 Task: Open a blank google sheet and write heading  Budget Tracker. Add Descriptions in a column and its values below  'Salary, Rent, Dining Out, Internet Bill, Groceries, Utilities Bill, Gas & Savings. 'Add Categories in next column and its values below  Income, Housing, Food, Utilities, Food, Utilities, Transportation & Savings. Add amount in next column and its values below  $2,500, $800, $100, $50, $200, $100, $100, $50 & $500. Add Dates in next column and its values below  2023-05-01, 2023-05-05, 2023-05-10, 2023-05-15, 2023-05-19, 2023-05-22, 2023-05-25 & 2023-05-30. Add Income/ Expense in next column and its values below  Income, Expense, Expense, Expense, Expense, Expense, Expense & IncomeSave page DashboardTaxFormsbook
Action: Mouse moved to (277, 175)
Screenshot: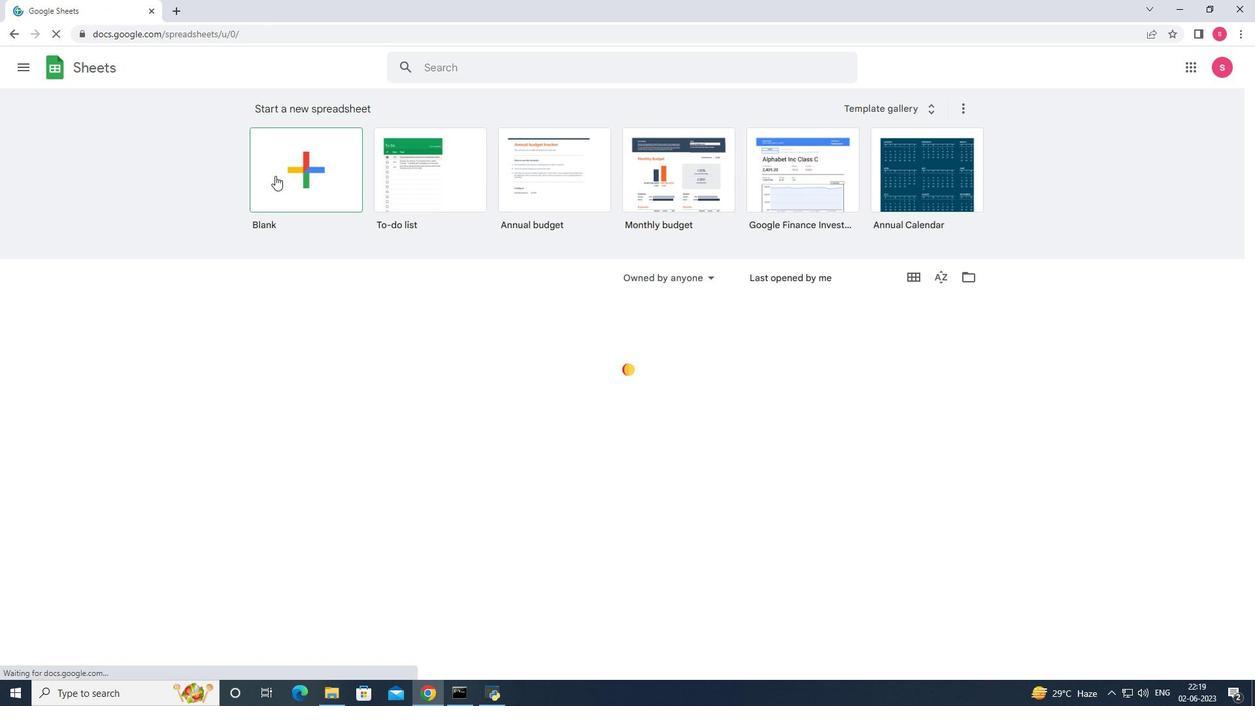 
Action: Mouse pressed left at (277, 175)
Screenshot: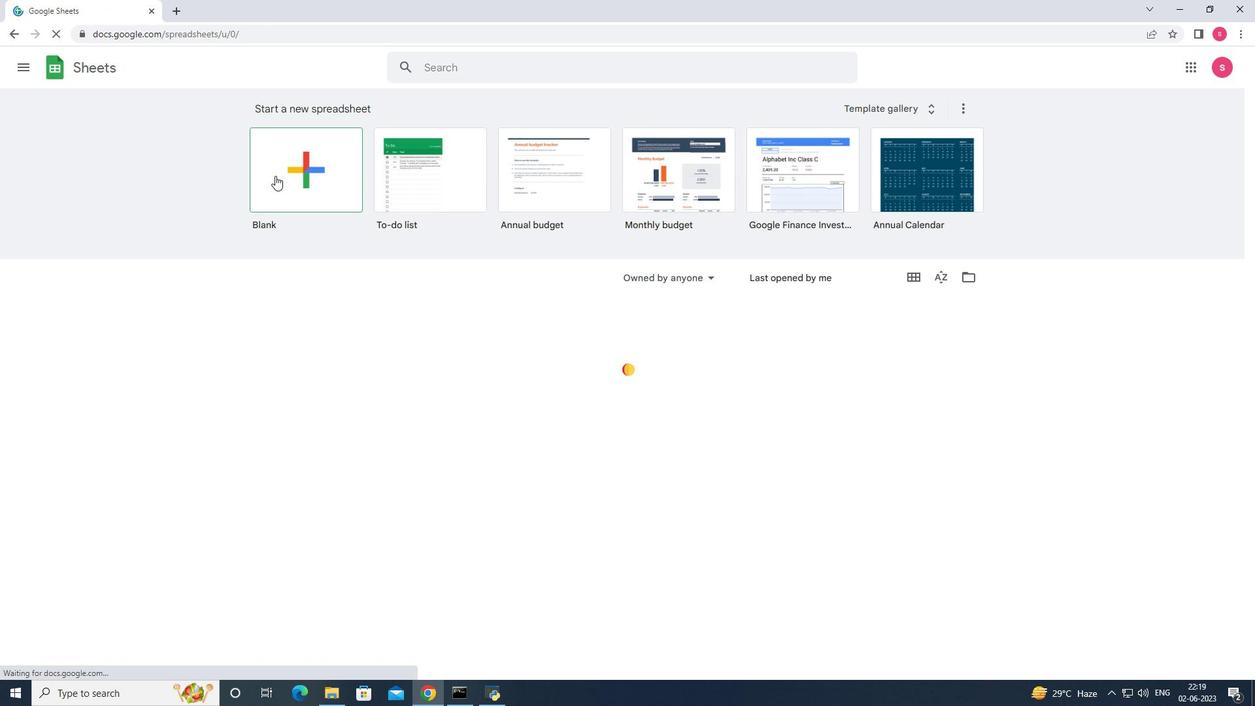 
Action: Key pressed <Key.shift>Budget<Key.space><Key.shift>Tracker<Key.enter><Key.shift>Descriptions<Key.enter><Key.shift><Key.shift>Salary<Key.enter><Key.shift>Rent<Key.enter><Key.shift>Dining<Key.space><Key.shift>Out<Key.enter><Key.shift>Internet<Key.space><Key.shift>Bill<Key.enter><Key.shift><Key.shift>Groceries<Key.enter><Key.shift><Key.shift><Key.shift><Key.shift><Key.shift><Key.shift><Key.shift><Key.shift><Key.shift><Key.shift><Key.shift><Key.shift><Key.shift><Key.shift><Key.shift>Utilities<Key.space><Key.shift>Bill<Key.enter><Key.shift>Gas<Key.enter><Key.shift>Savings<Key.right><Key.up><Key.up><Key.up><Key.up><Key.up><Key.up><Key.up><Key.up><Key.shift>Cta<Key.backspace><Key.backspace>ategories<Key.down><Key.shift>Income<Key.enter><Key.shift>Housi
Screenshot: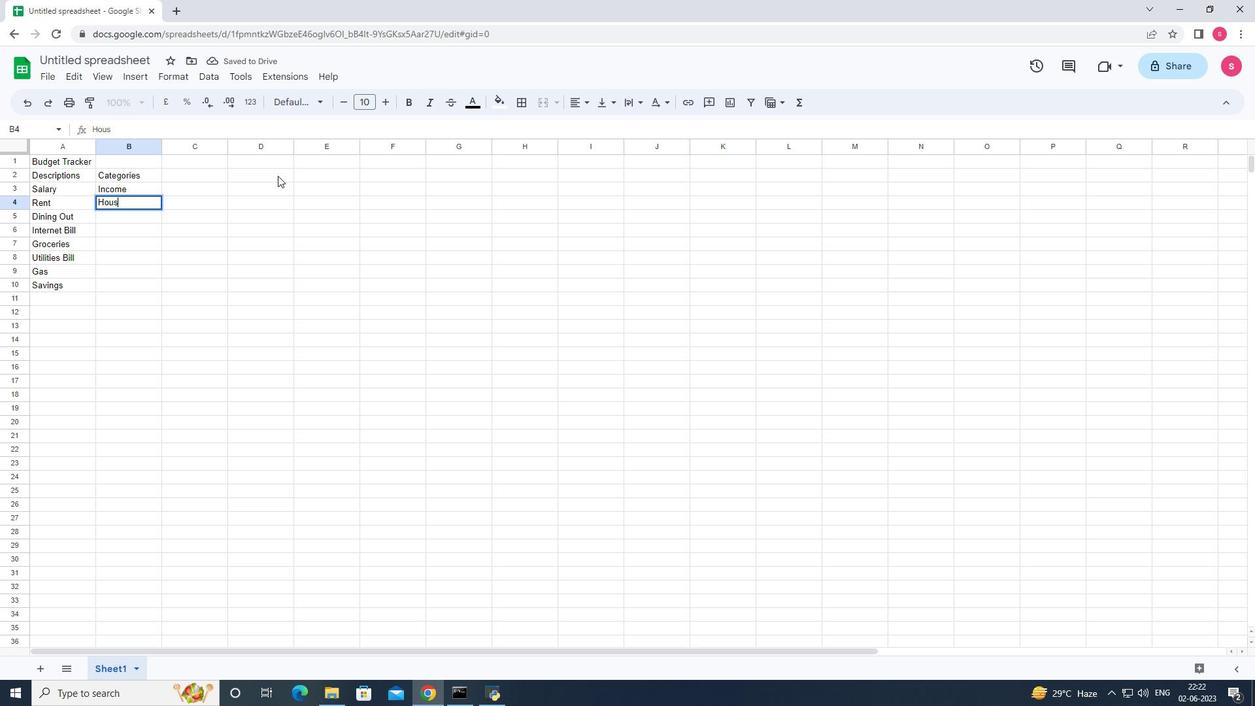 
Action: Mouse moved to (230, 178)
Screenshot: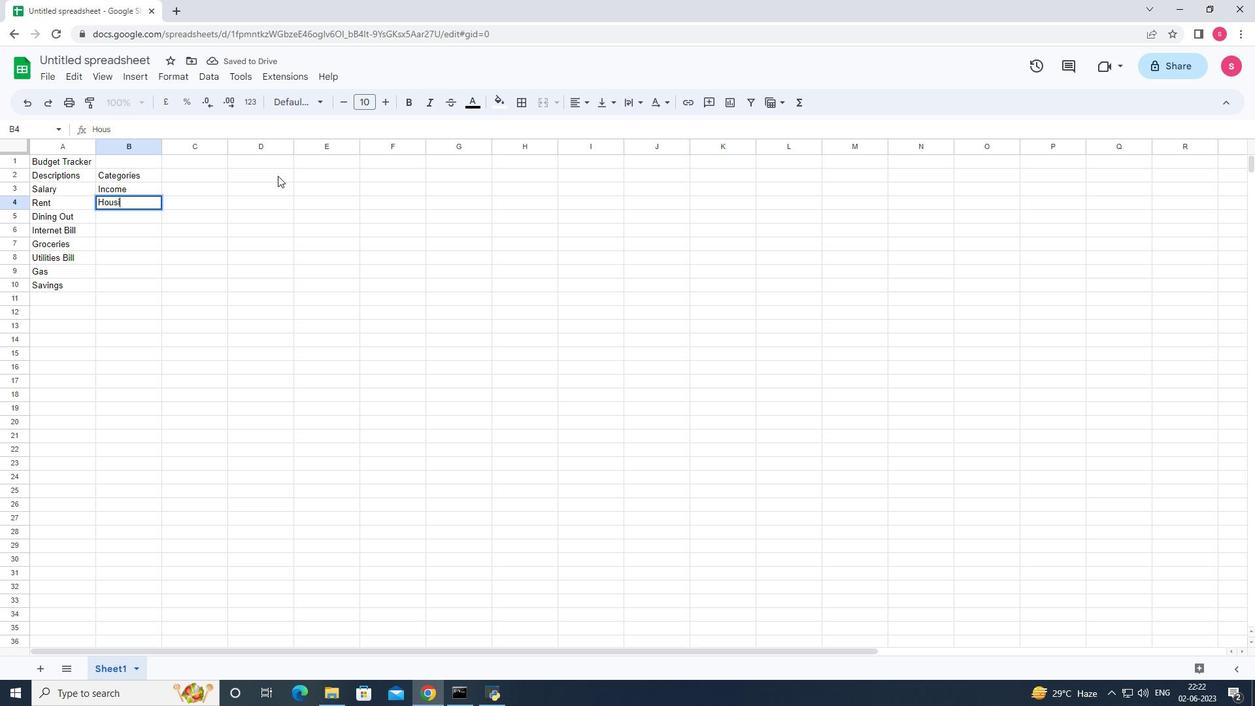 
Action: Key pressed n
Screenshot: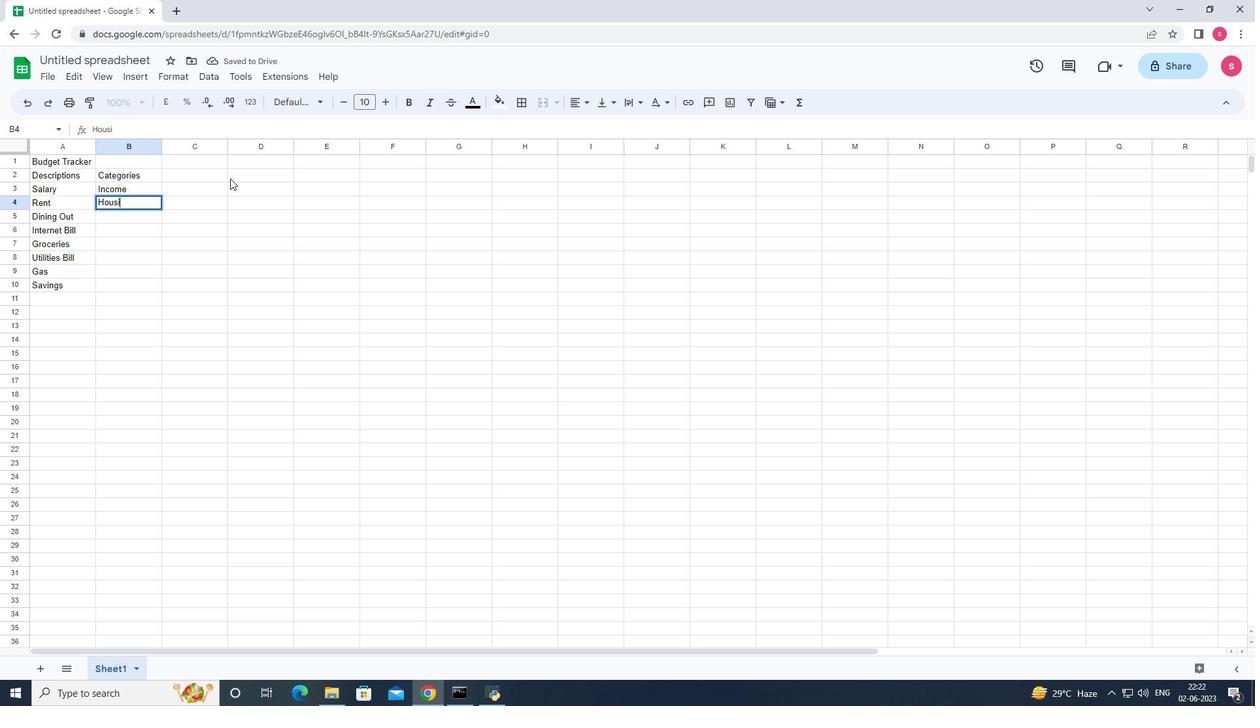 
Action: Mouse pressed right at (230, 178)
Screenshot: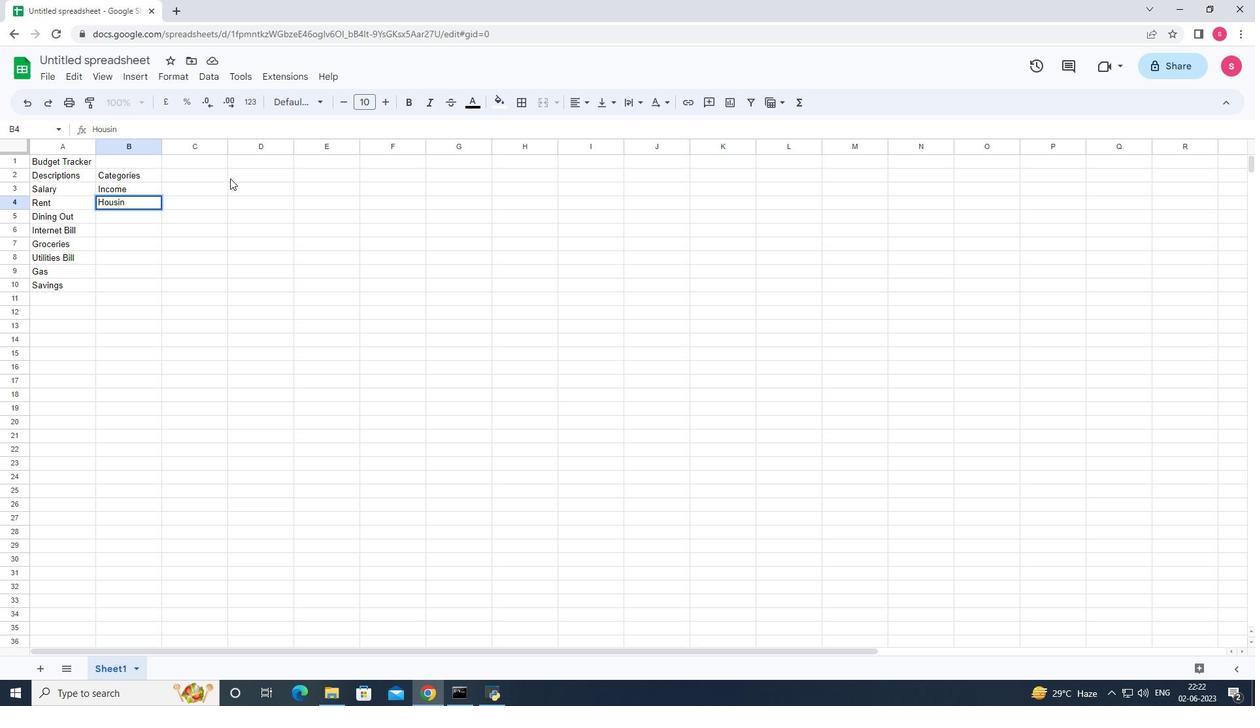 
Action: Key pressed g
Screenshot: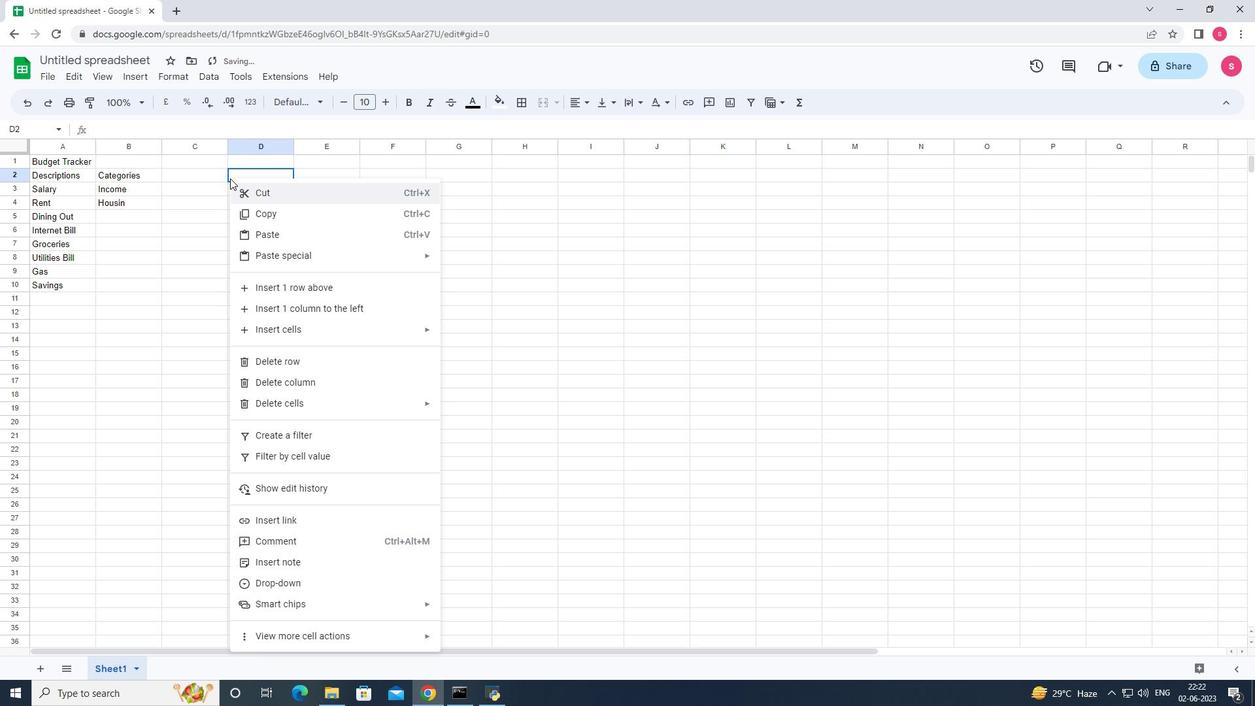 
Action: Mouse moved to (184, 253)
Screenshot: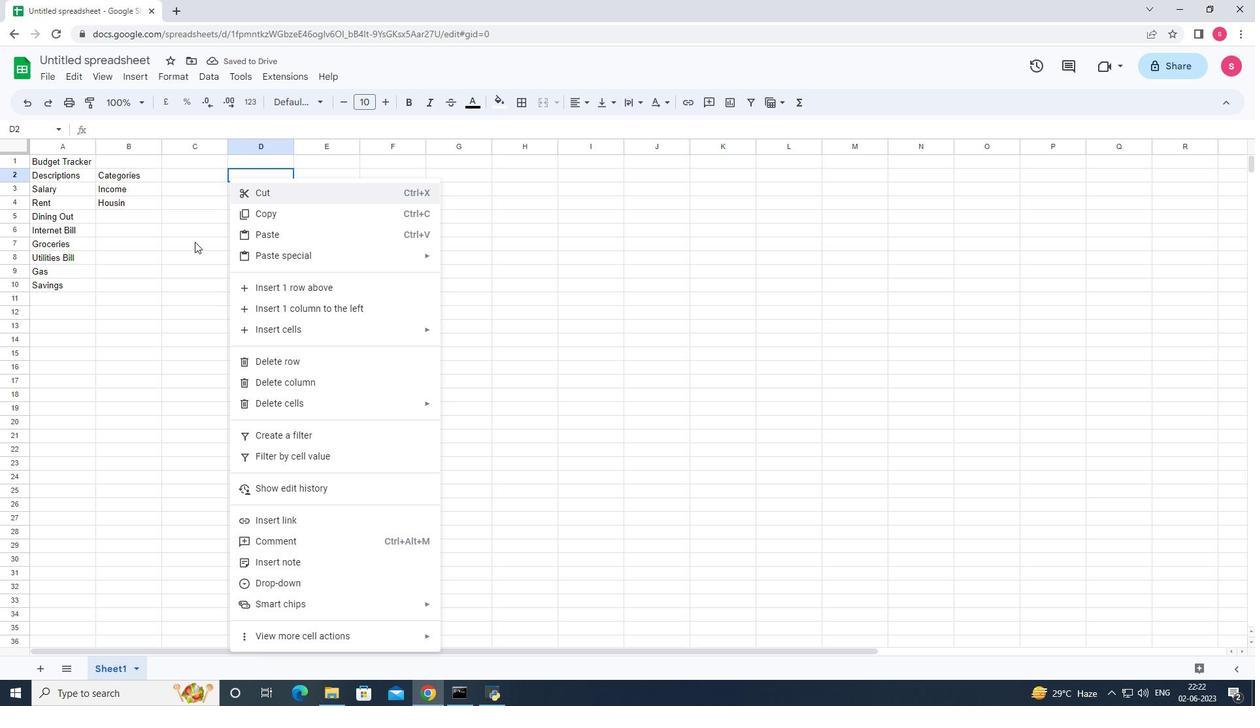 
Action: Mouse pressed left at (184, 253)
Screenshot: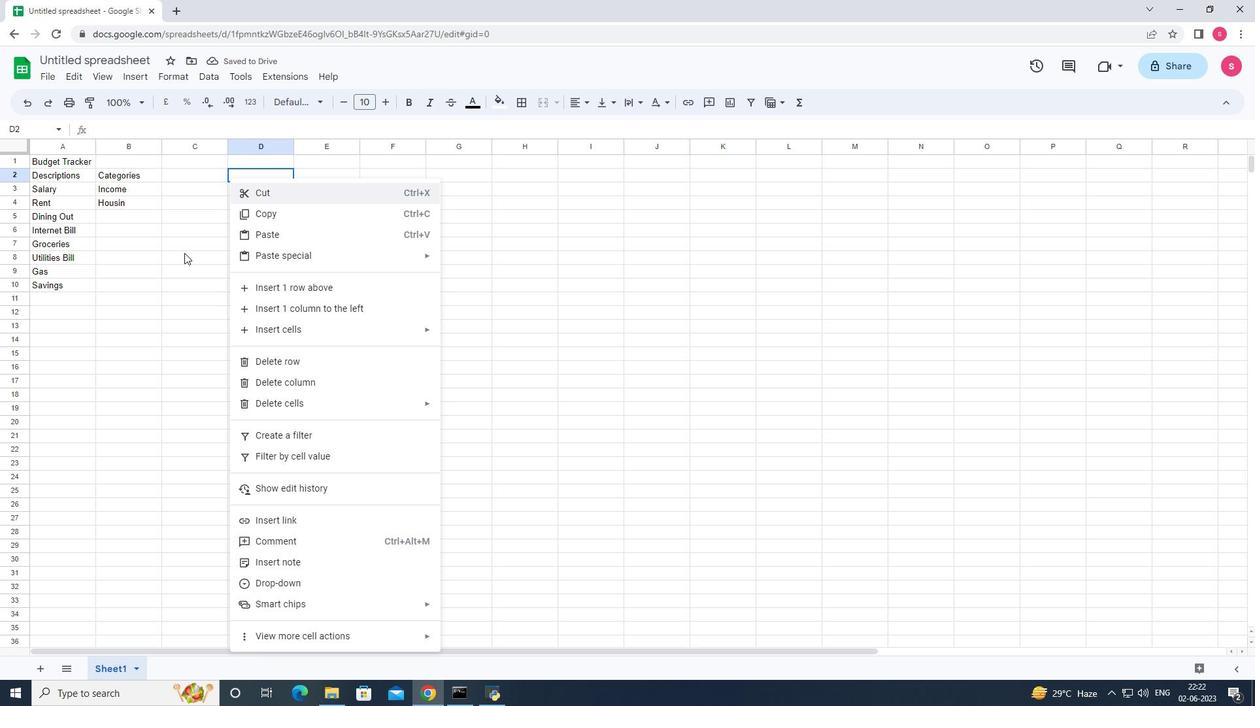 
Action: Mouse moved to (148, 200)
Screenshot: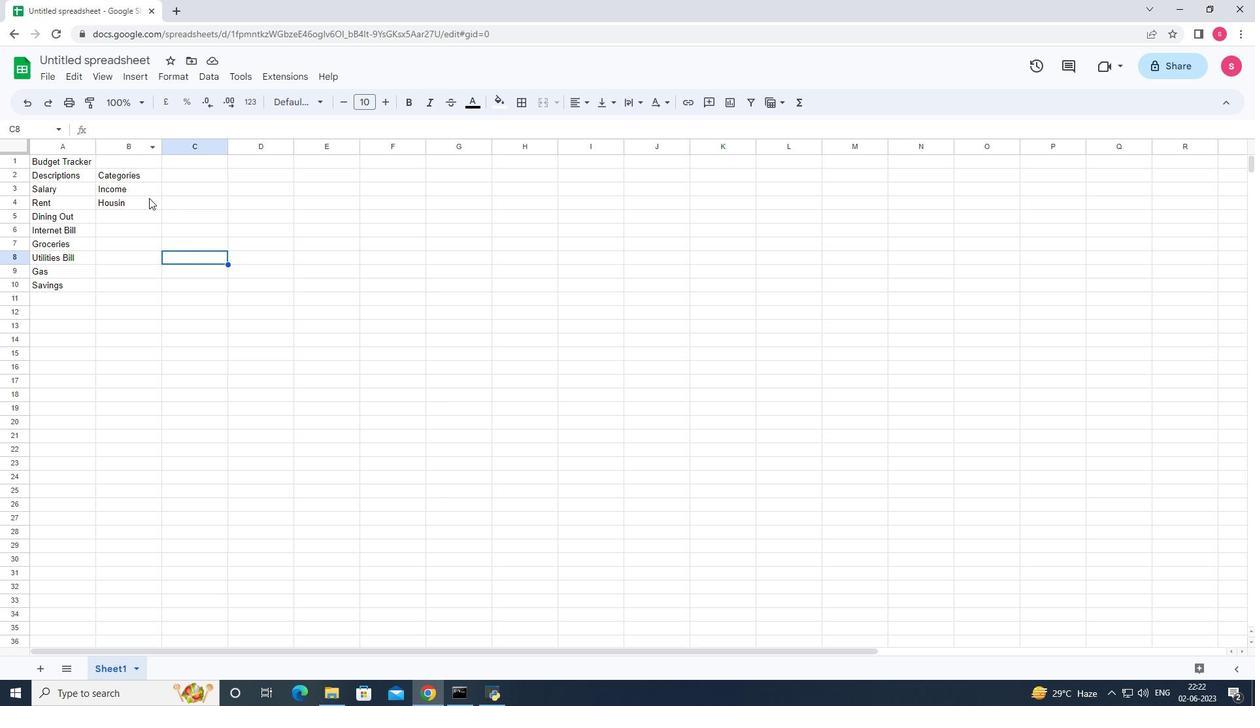 
Action: Mouse pressed left at (148, 200)
Screenshot: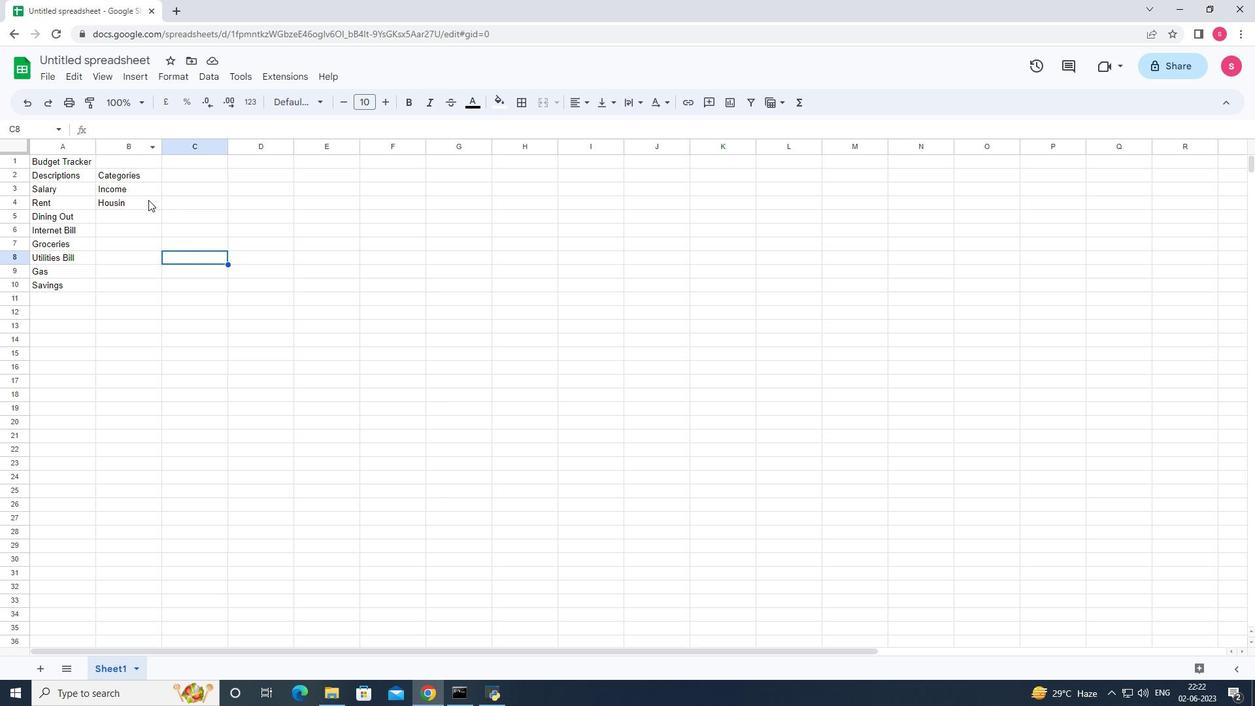 
Action: Key pressed g<Key.backspace><Key.shift>Housing
Screenshot: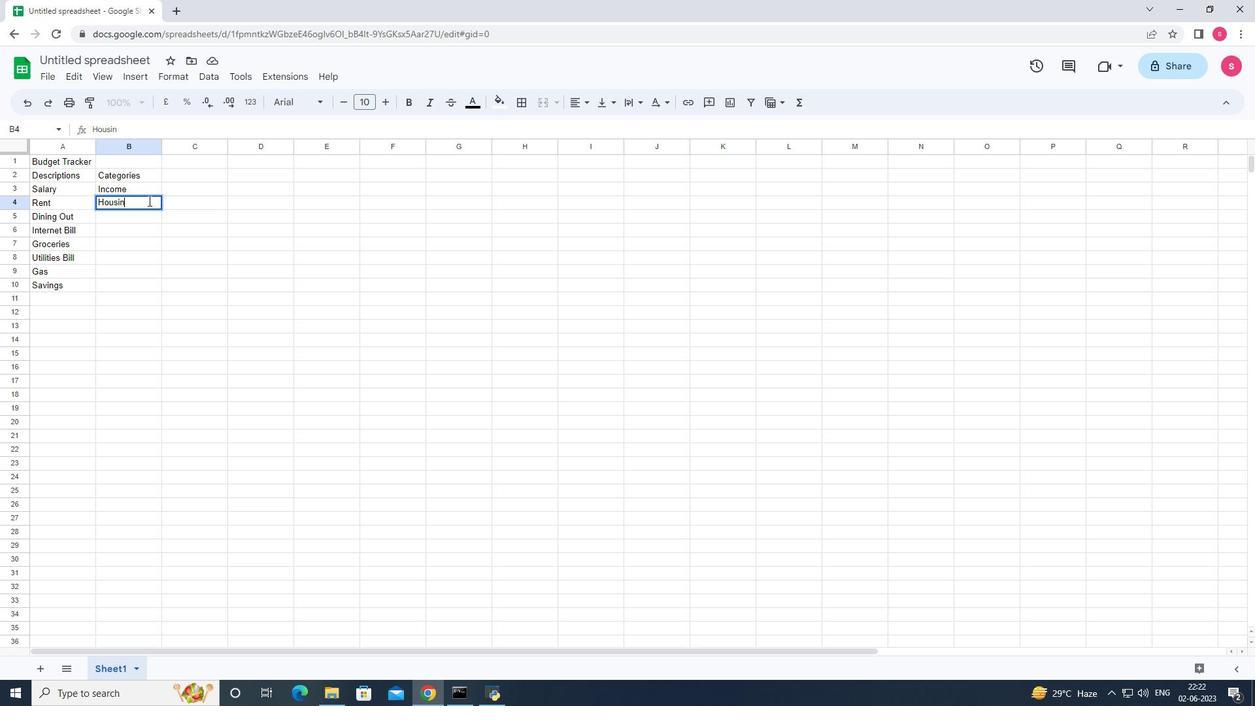
Action: Mouse moved to (144, 202)
Screenshot: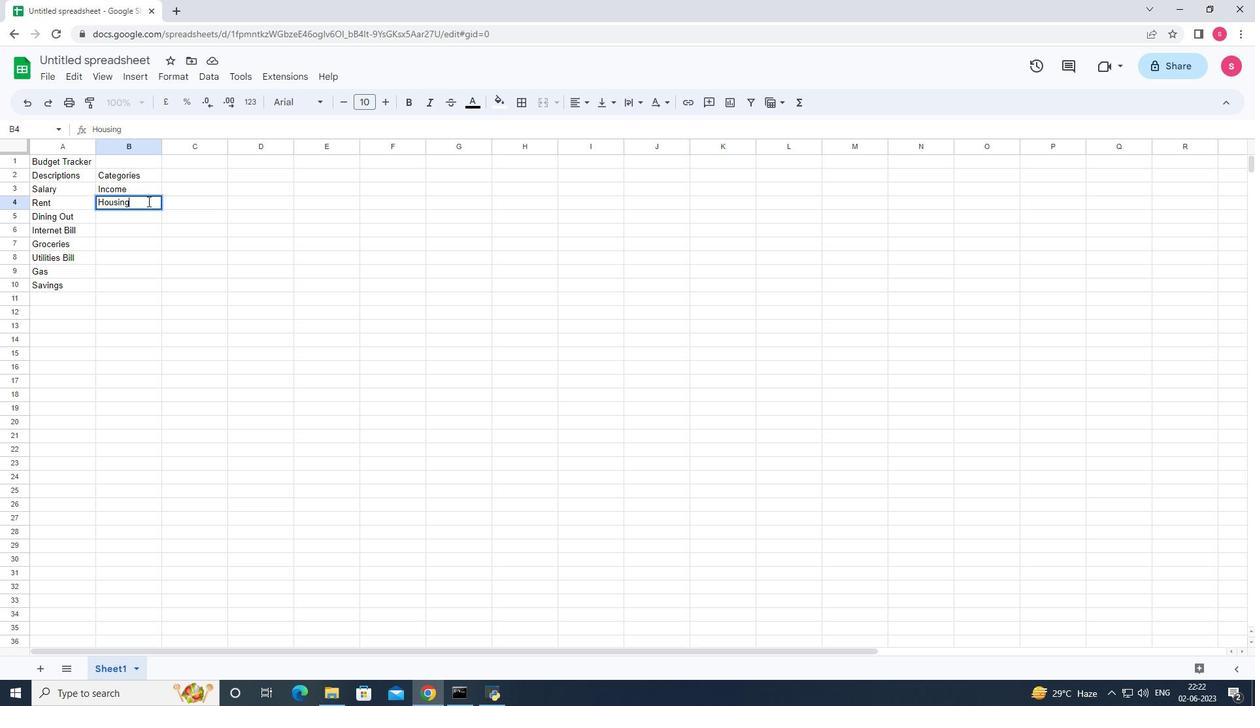
Action: Key pressed <Key.enter>
Screenshot: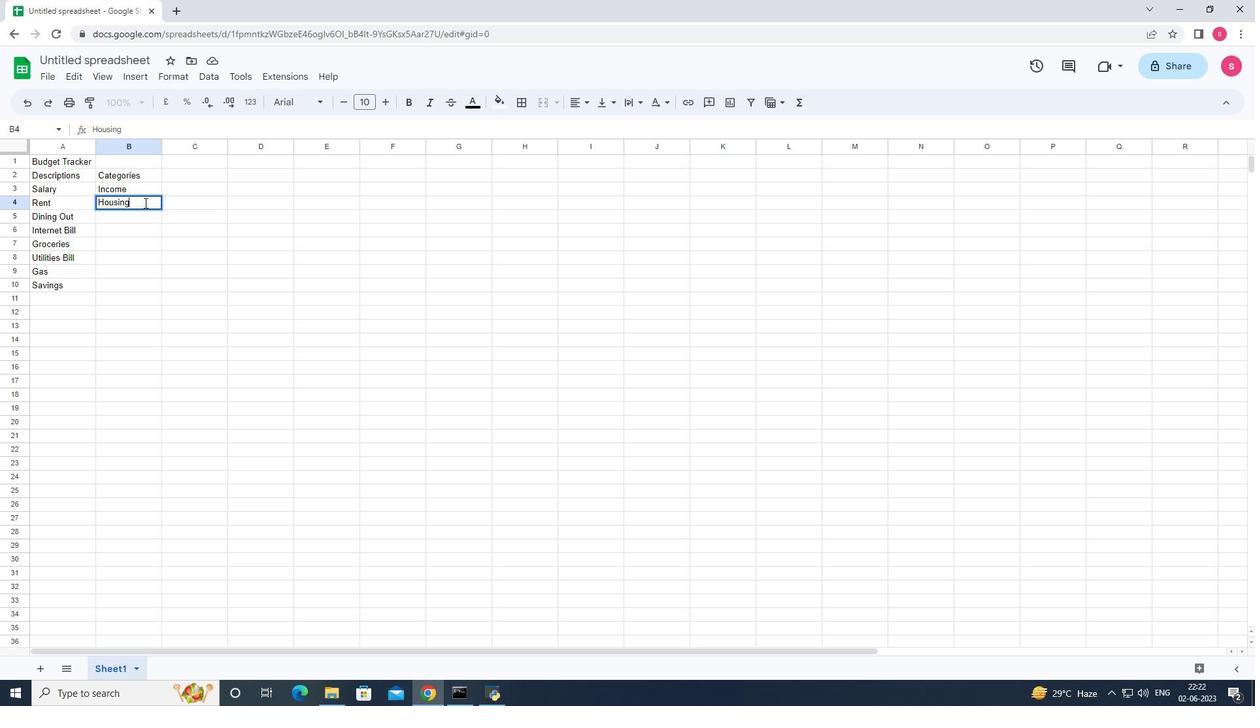
Action: Mouse moved to (142, 202)
Screenshot: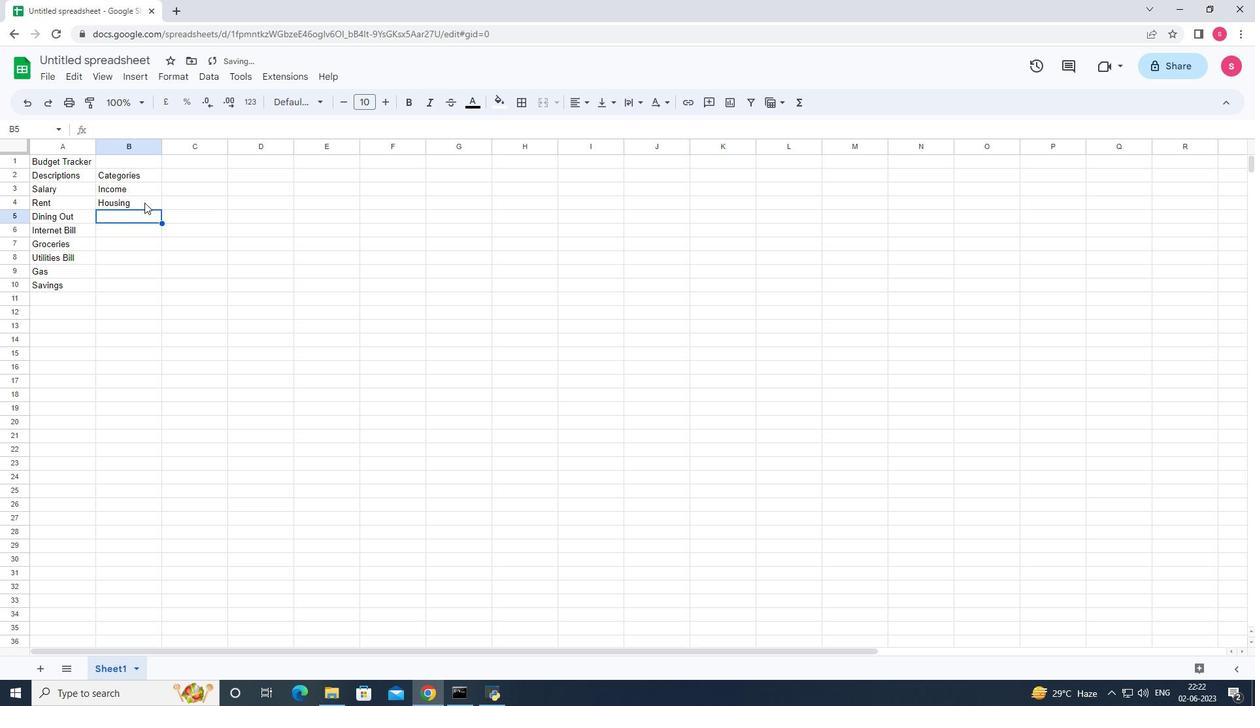 
Action: Key pressed <Key.shift>Foo
Screenshot: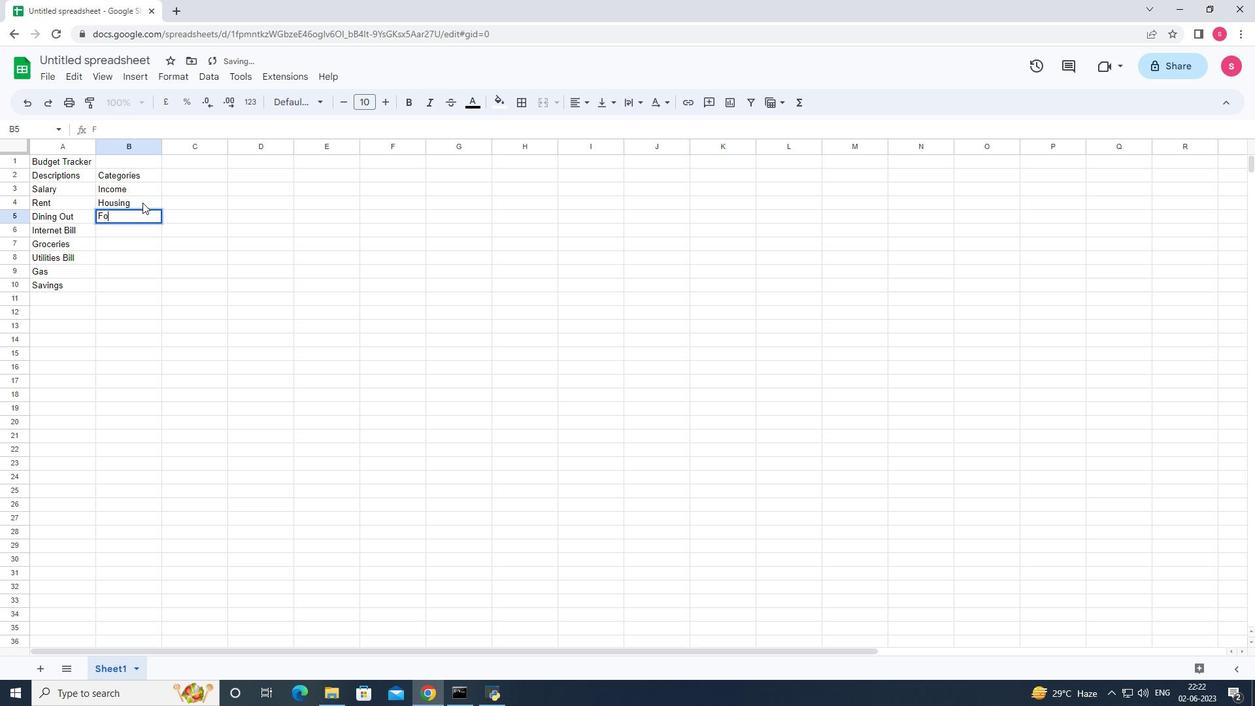 
Action: Mouse moved to (141, 203)
Screenshot: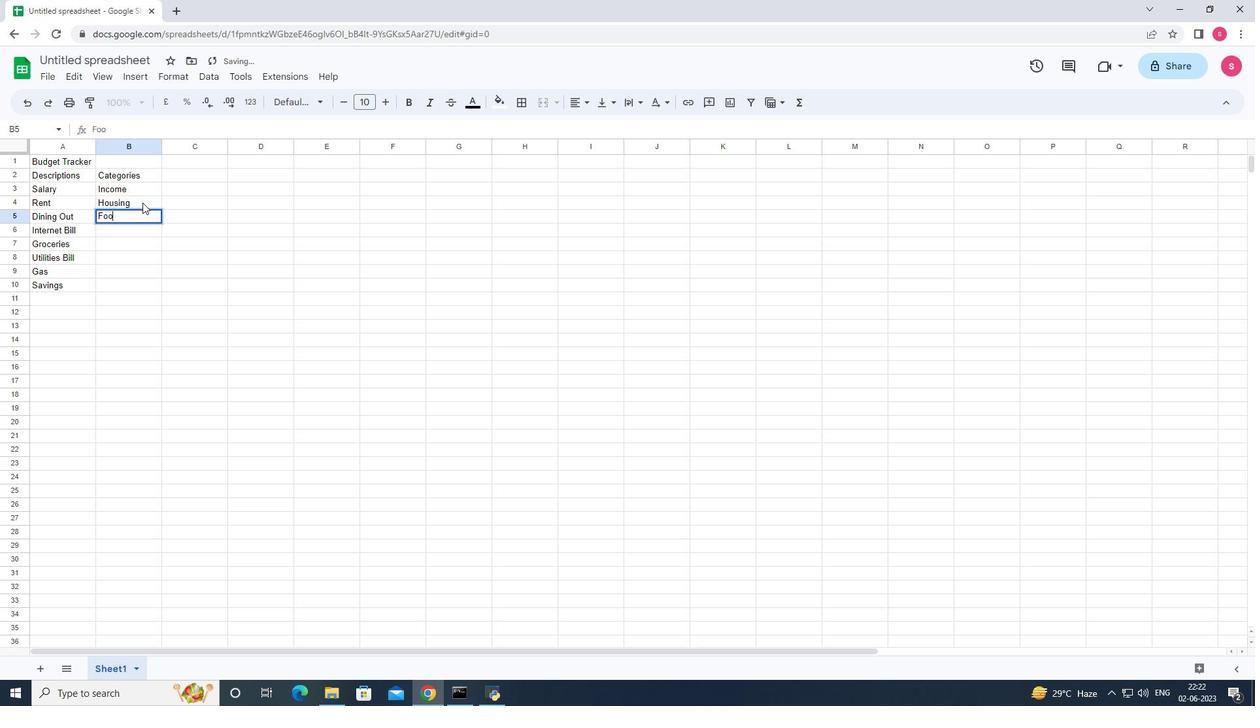 
Action: Key pressed d
Screenshot: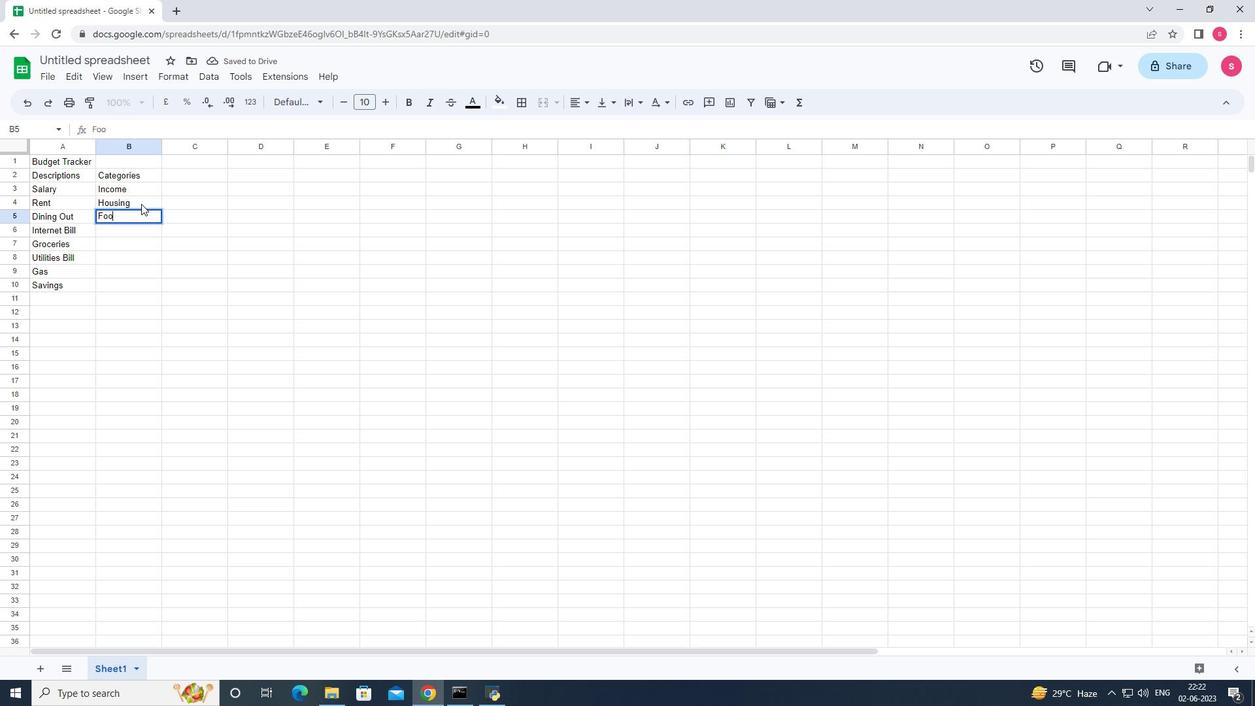 
Action: Mouse moved to (139, 204)
Screenshot: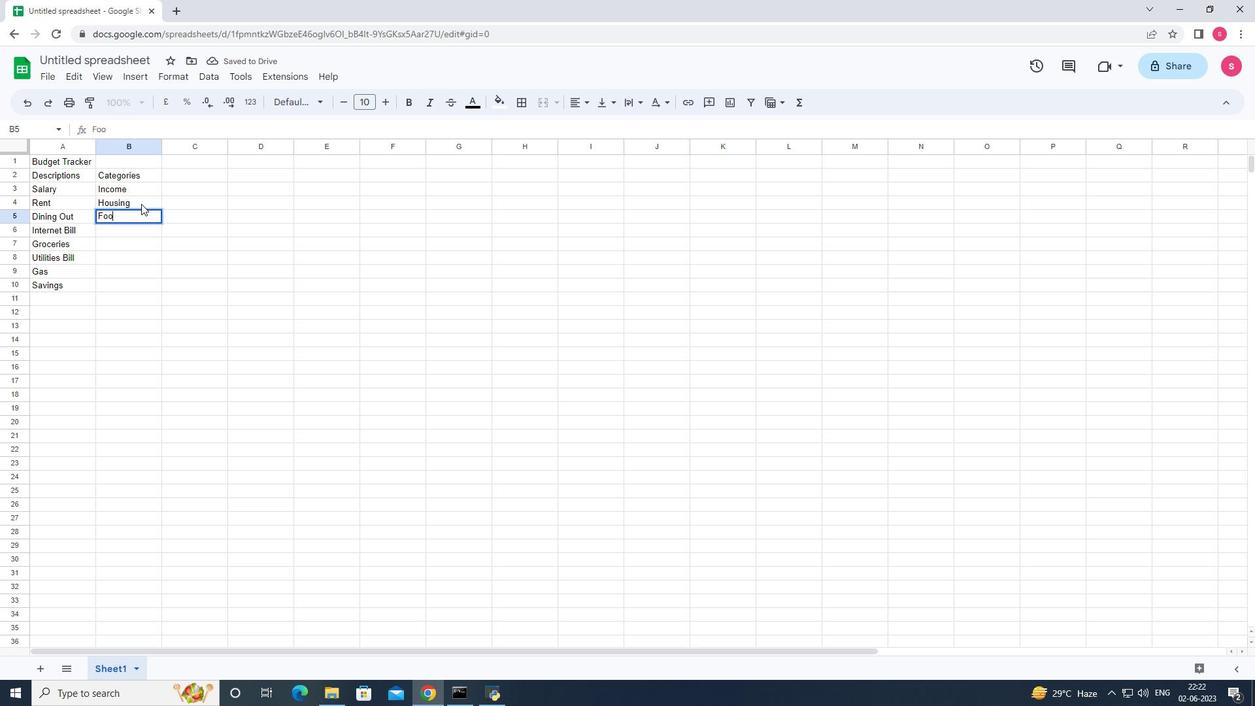 
Action: Key pressed <Key.enter><Key.shift>Utilities<Key.enter><Key.shift><Key.shift><Key.shift><Key.shift><Key.shift><Key.shift>Food<Key.enter><Key.shift><Key.shift><Key.shift><Key.shift><Key.shift><Key.shift><Key.shift><Key.shift><Key.shift><Key.shift><Key.shift><Key.shift><Key.shift><Key.shift><Key.shift><Key.shift><Key.shift><Key.shift><Key.shift><Key.shift><Key.shift><Key.shift><Key.shift><Key.shift><Key.shift><Key.shift><Key.shift><Key.shift><Key.shift><Key.shift><Key.shift><Key.shift><Key.shift><Key.shift>Utilitie
Screenshot: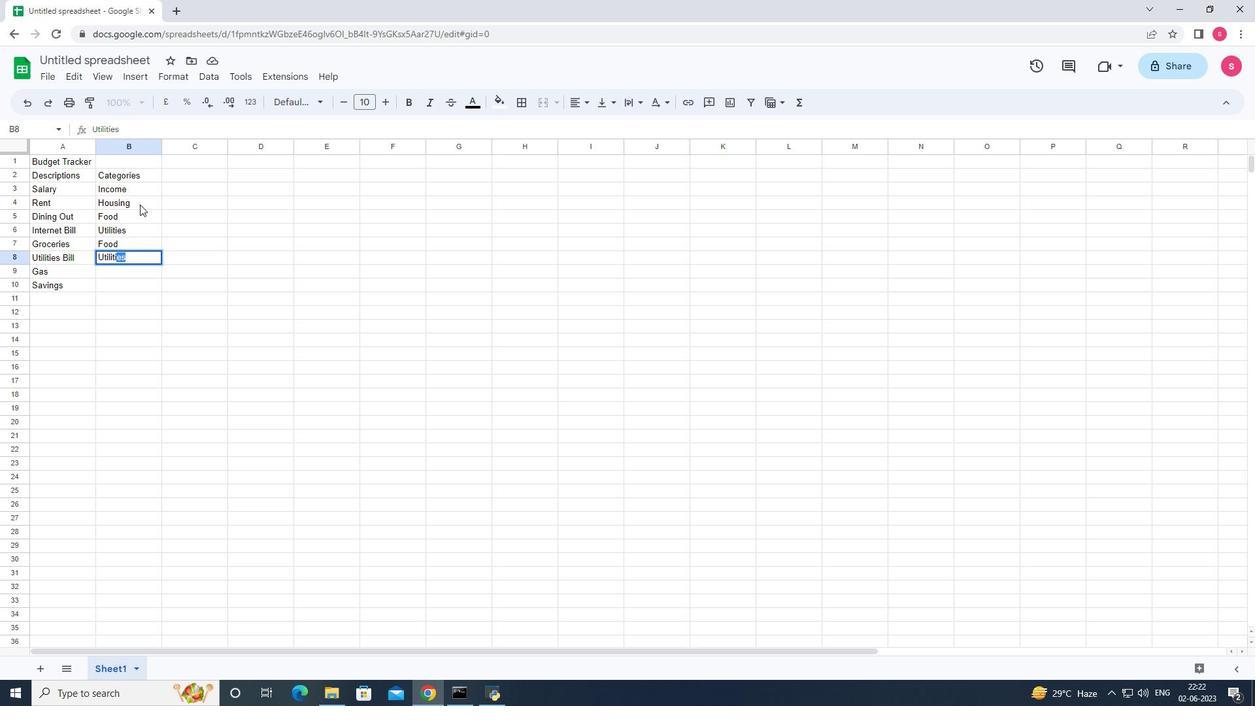 
Action: Mouse moved to (115, 222)
Screenshot: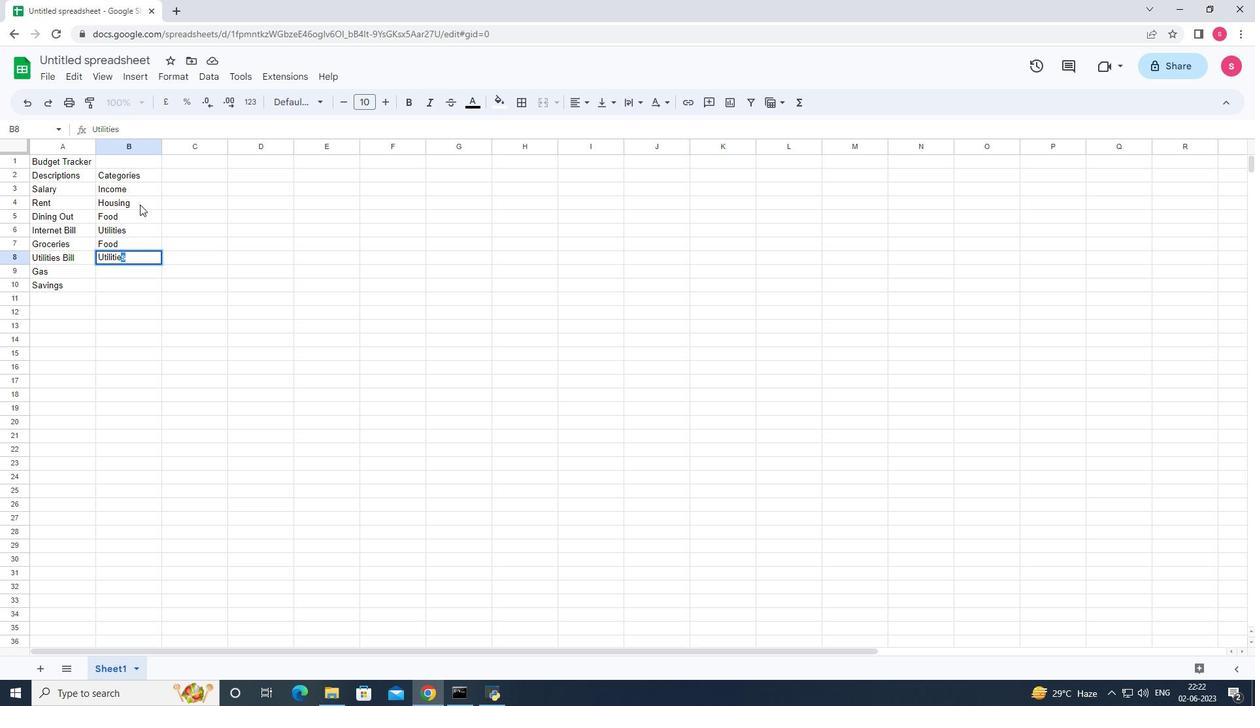 
Action: Key pressed s<Key.enter><Key.shift>Transportation<Key.enter><Key.shift>Savings<Key.right><Key.up><Key.up><Key.up><Key.up><Key.up><Key.up><Key.up><Key.up><Key.shift>Dates<Key.right><Key.left><Key.down>2023<Key.backspace><Key.backspace><Key.backspace><Key.backspace><Key.backspace><Key.up><Key.delete><Key.shift>Amount<Key.enter>2500<Key.enter>800<Key.enter>100<Key.enter>50<Key.enter>200<Key.enter>100<Key.enter>50<Key.enter>.<Key.backspace>500<Key.enter>
Screenshot: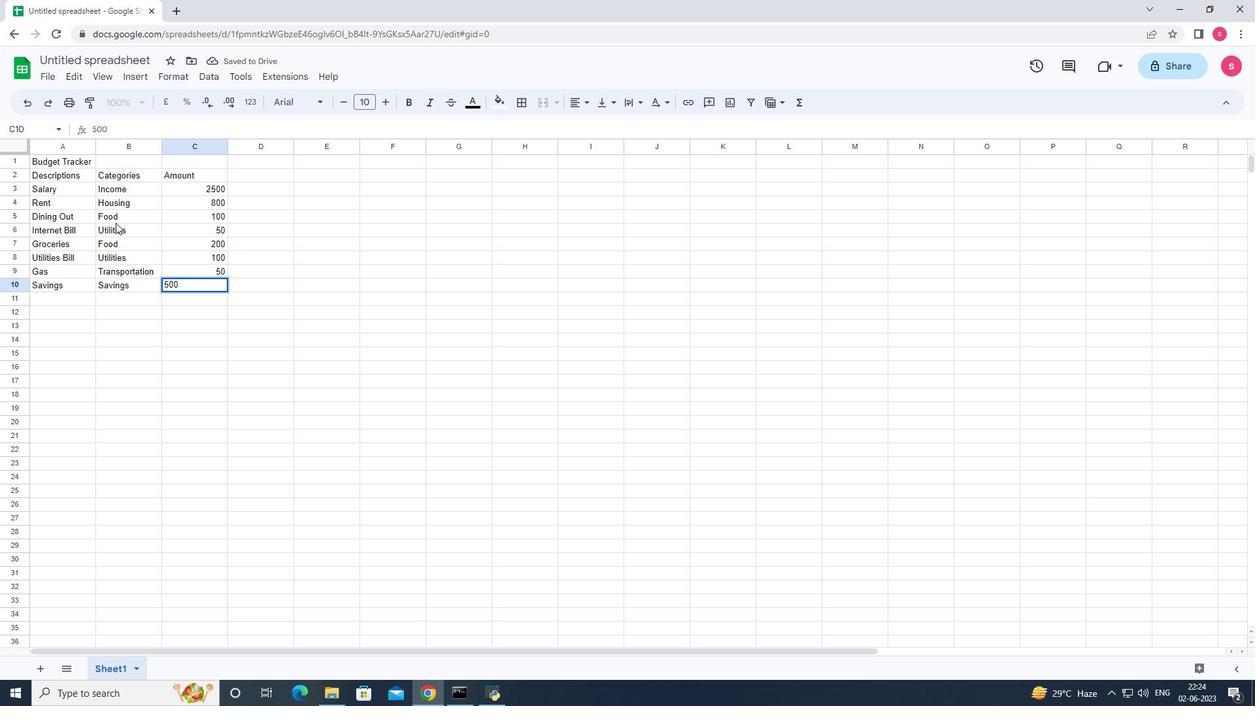 
Action: Mouse moved to (166, 183)
Screenshot: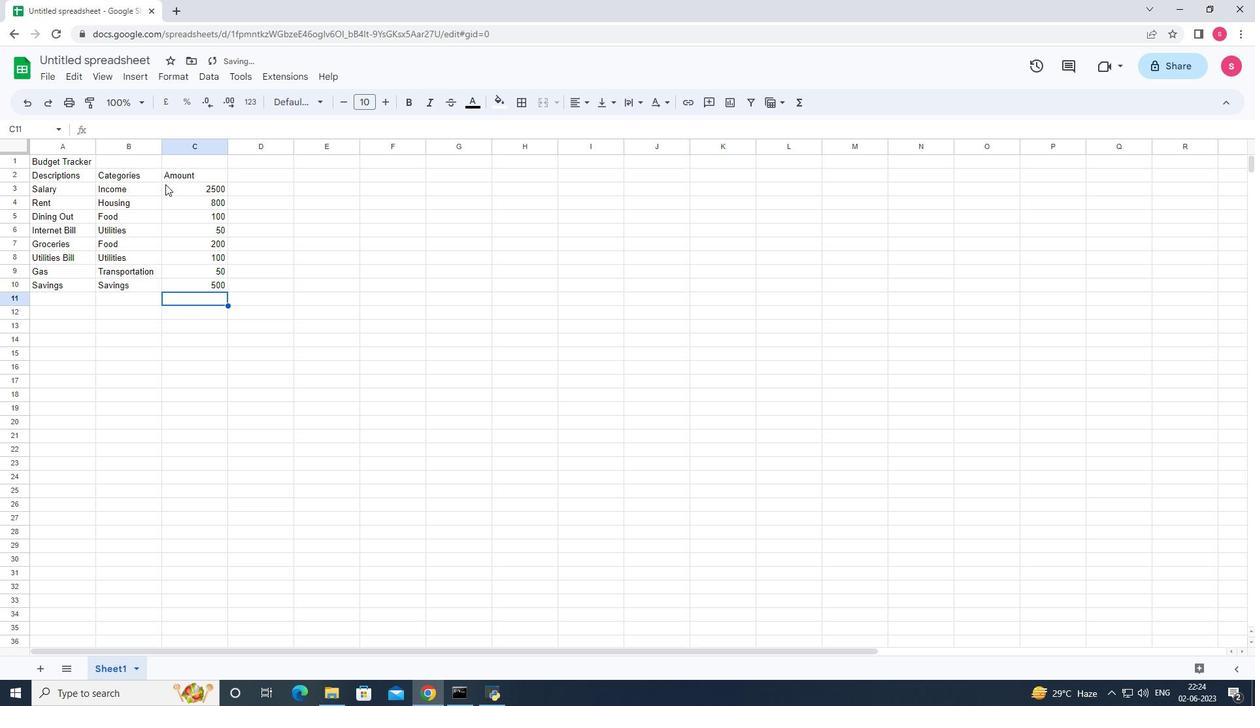
Action: Mouse pressed left at (166, 183)
Screenshot: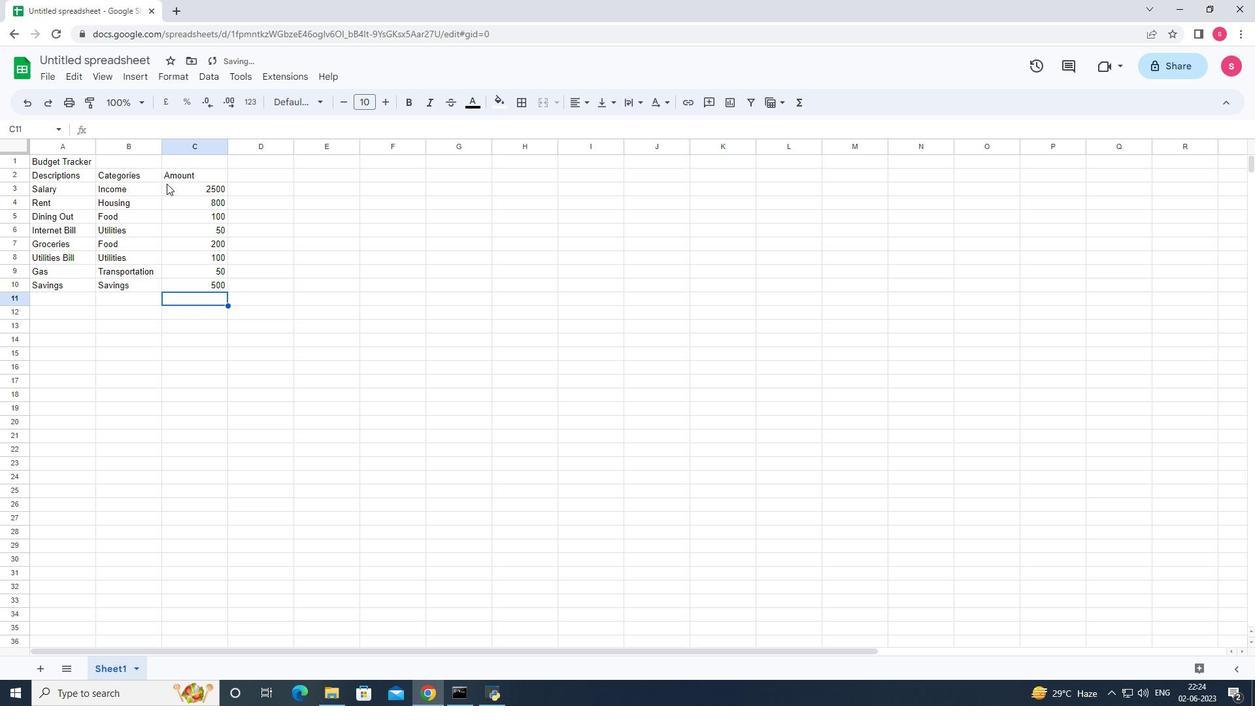 
Action: Mouse moved to (177, 72)
Screenshot: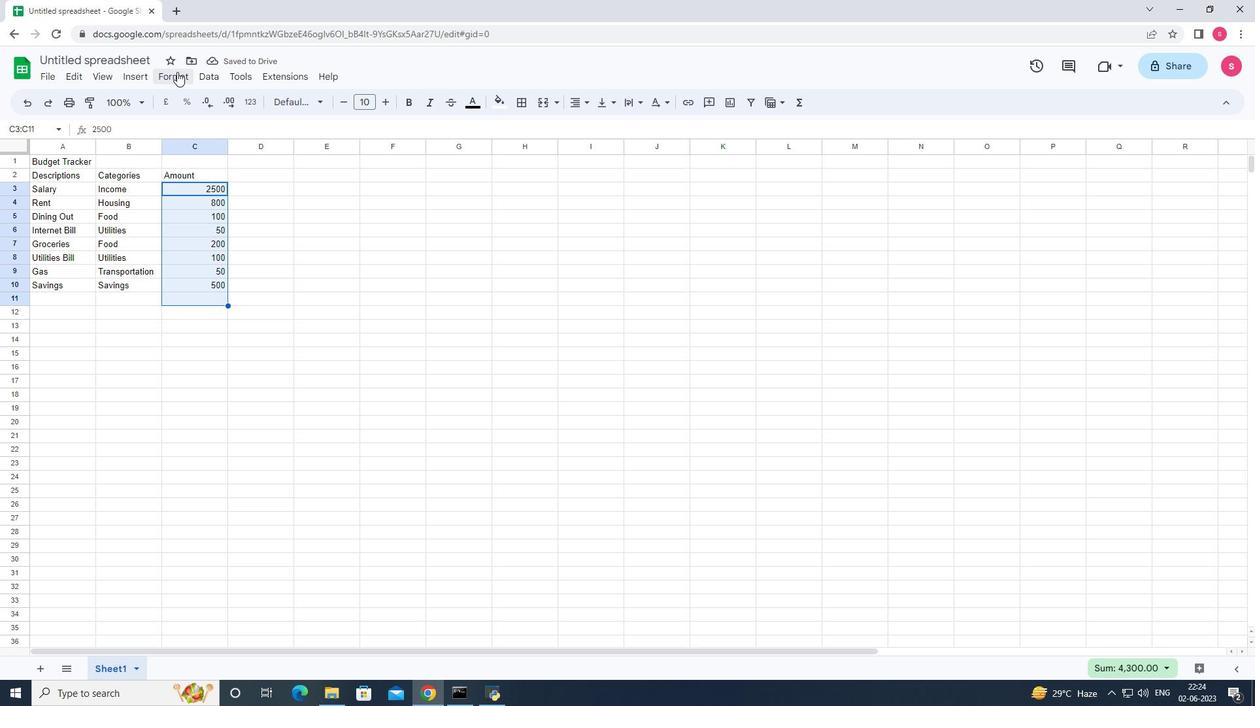 
Action: Mouse pressed left at (177, 72)
Screenshot: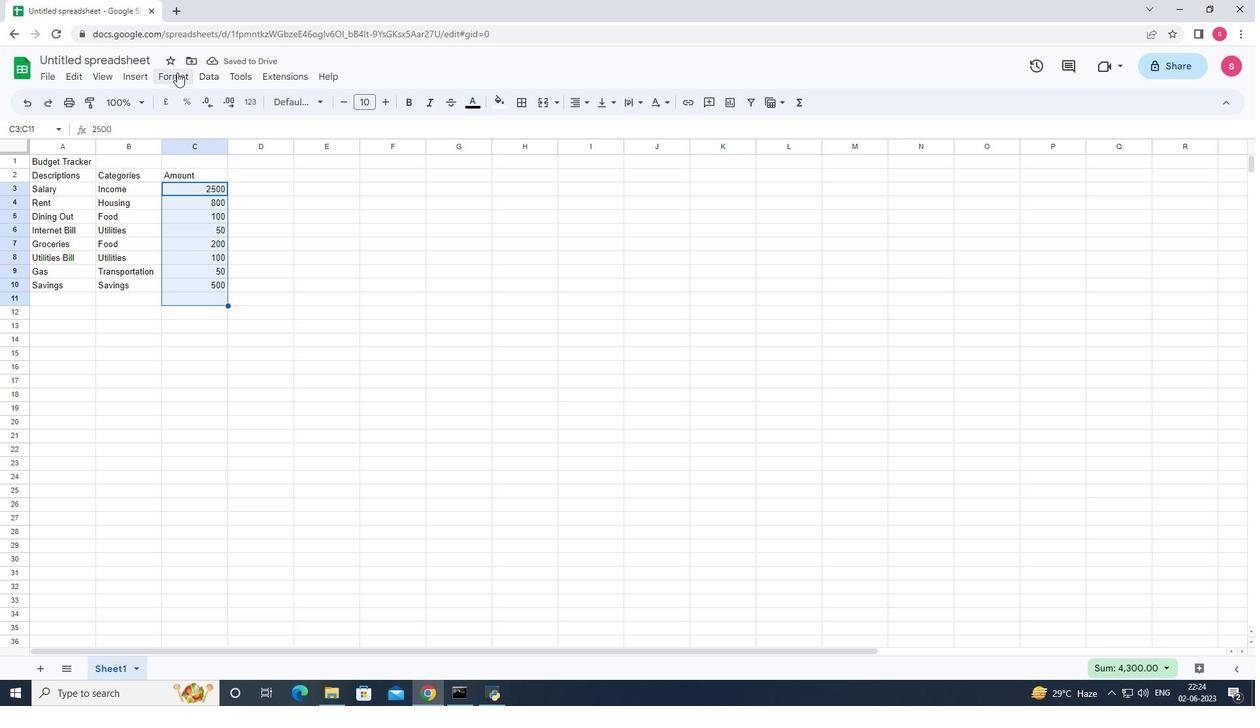 
Action: Mouse moved to (209, 128)
Screenshot: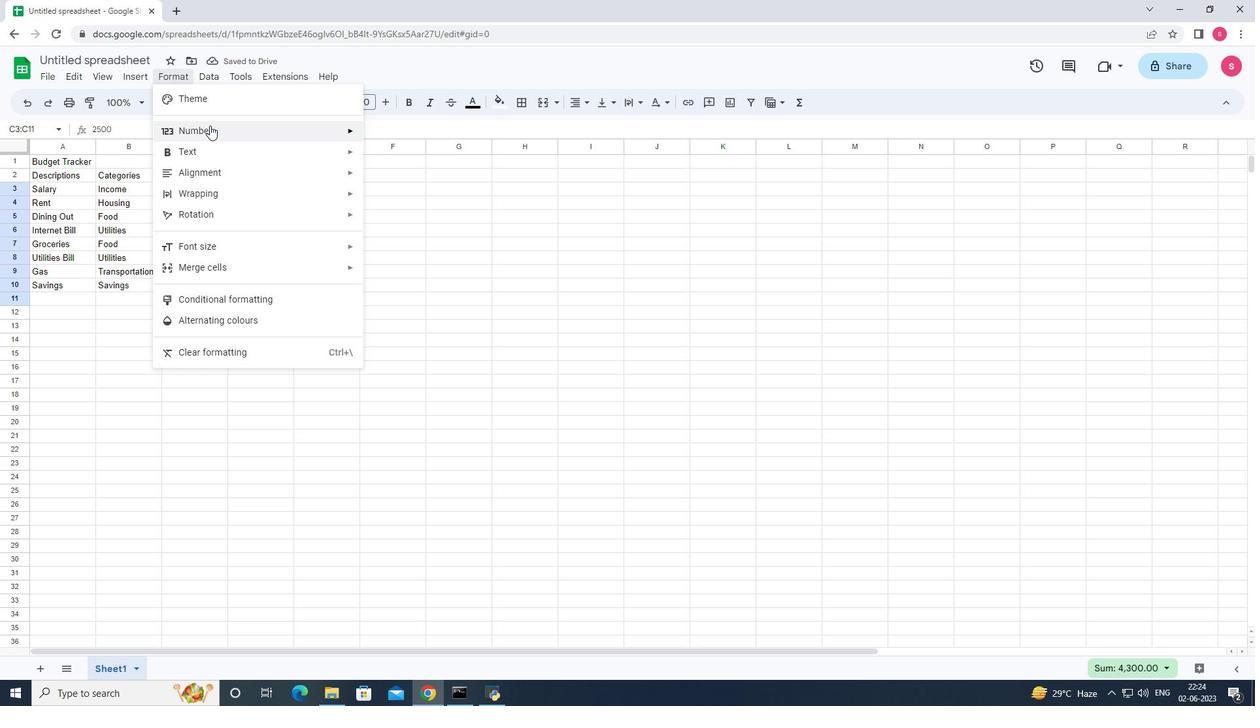 
Action: Mouse pressed left at (209, 128)
Screenshot: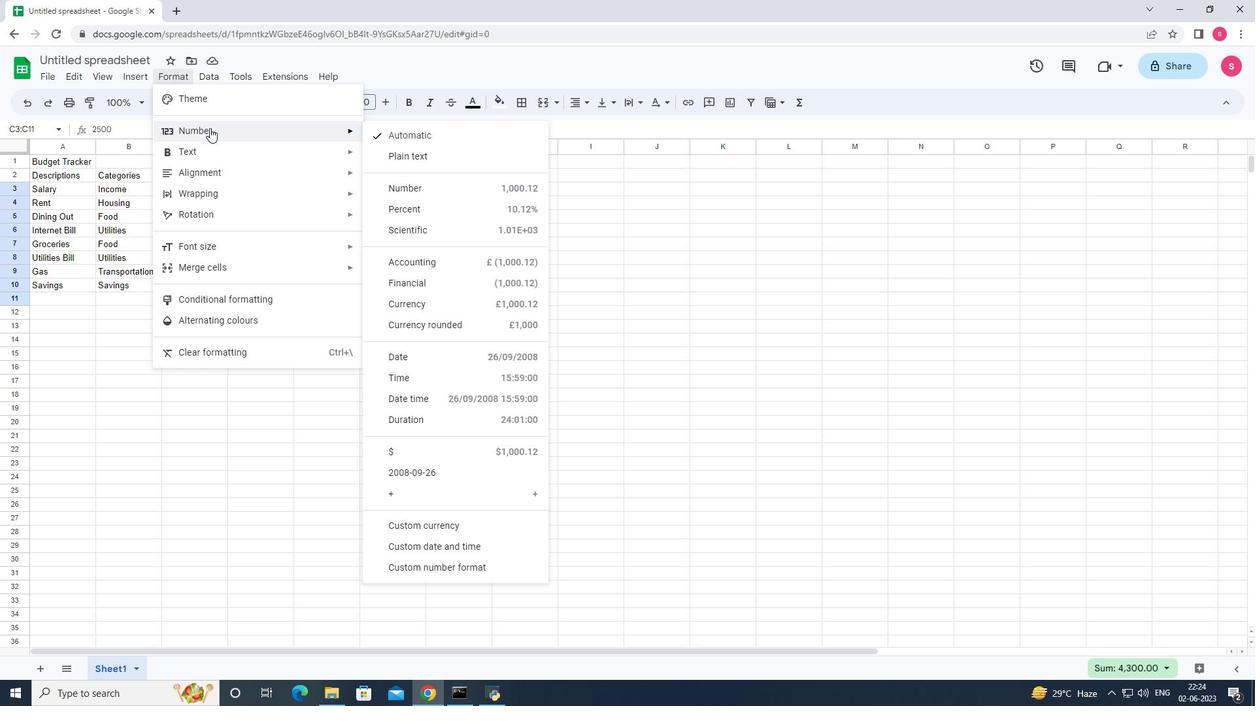 
Action: Mouse moved to (408, 531)
Screenshot: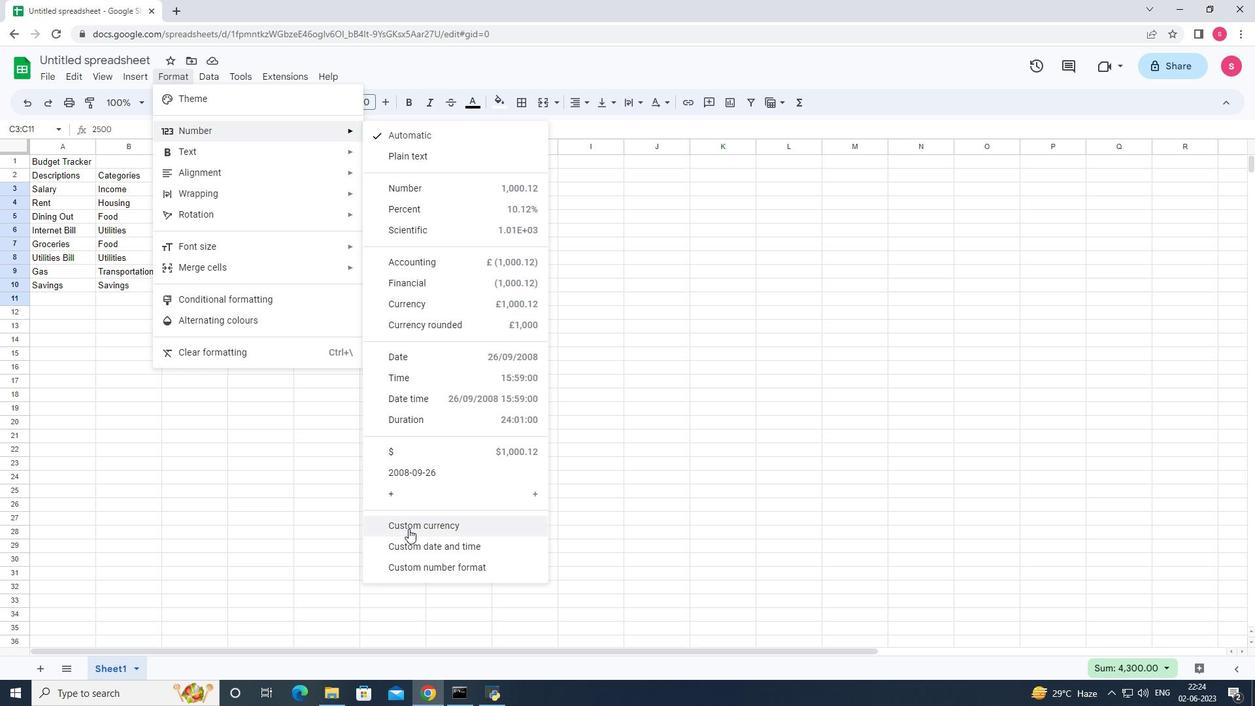 
Action: Mouse pressed left at (408, 531)
Screenshot: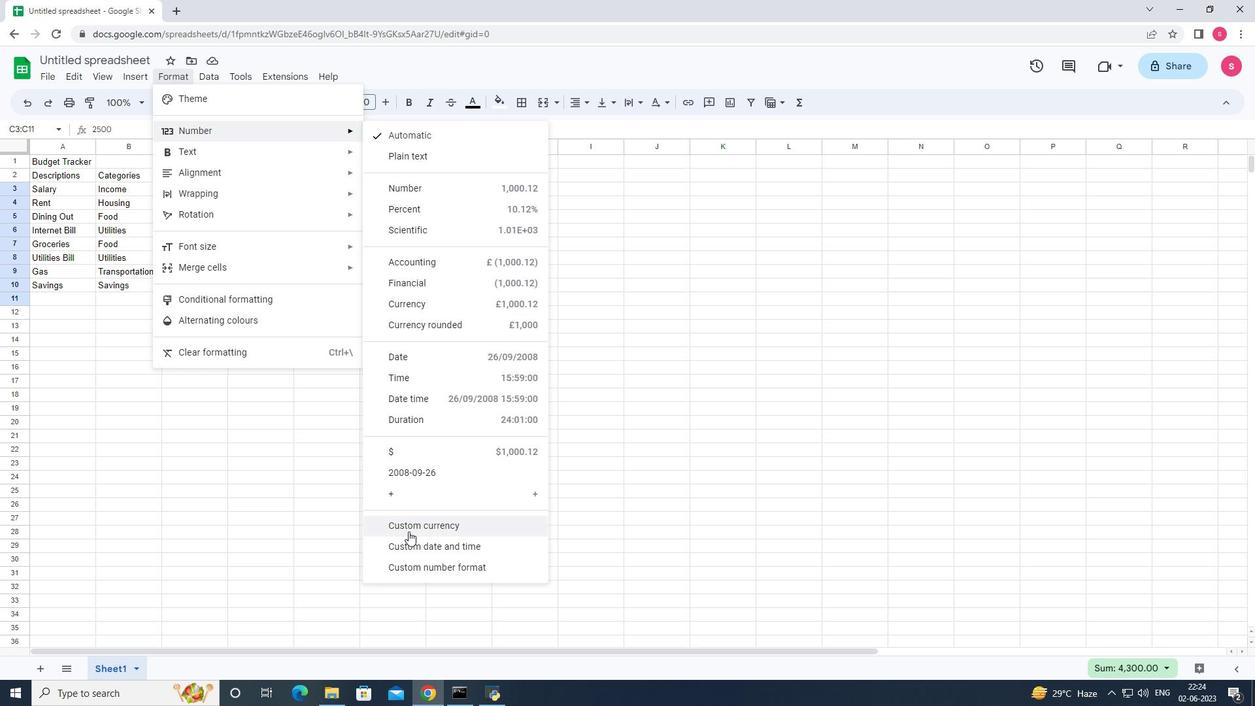 
Action: Mouse moved to (487, 287)
Screenshot: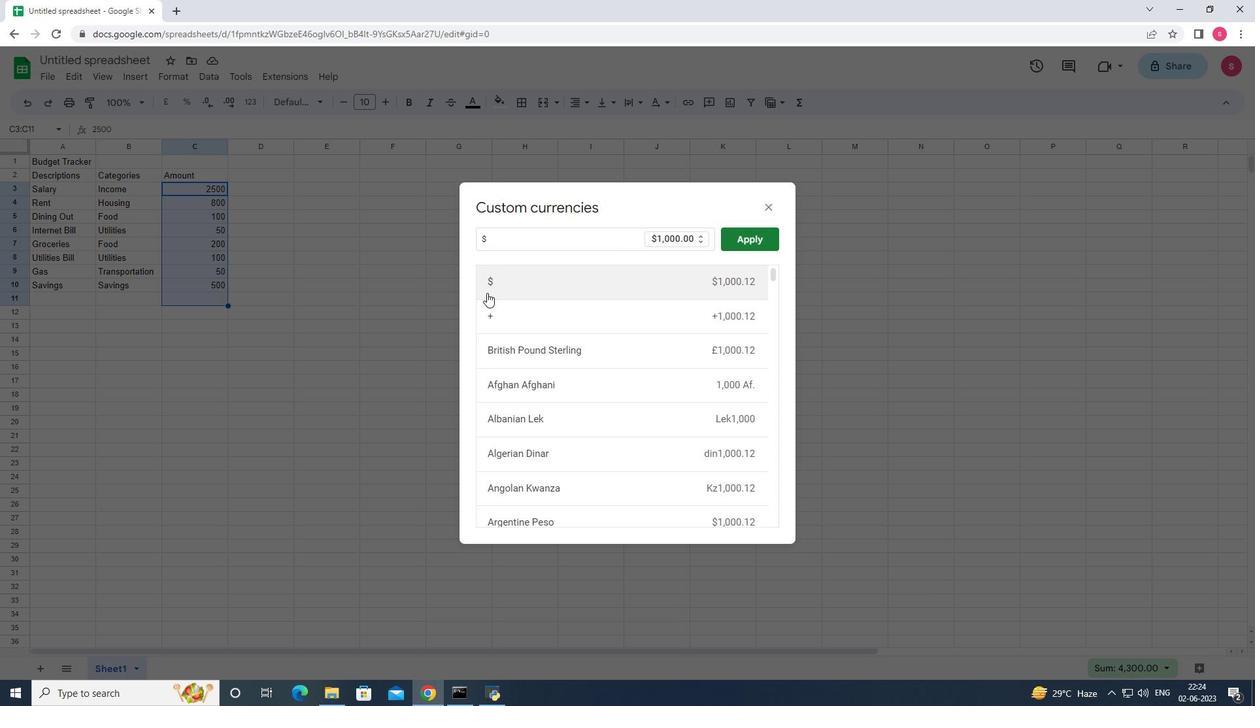 
Action: Mouse pressed left at (487, 287)
Screenshot: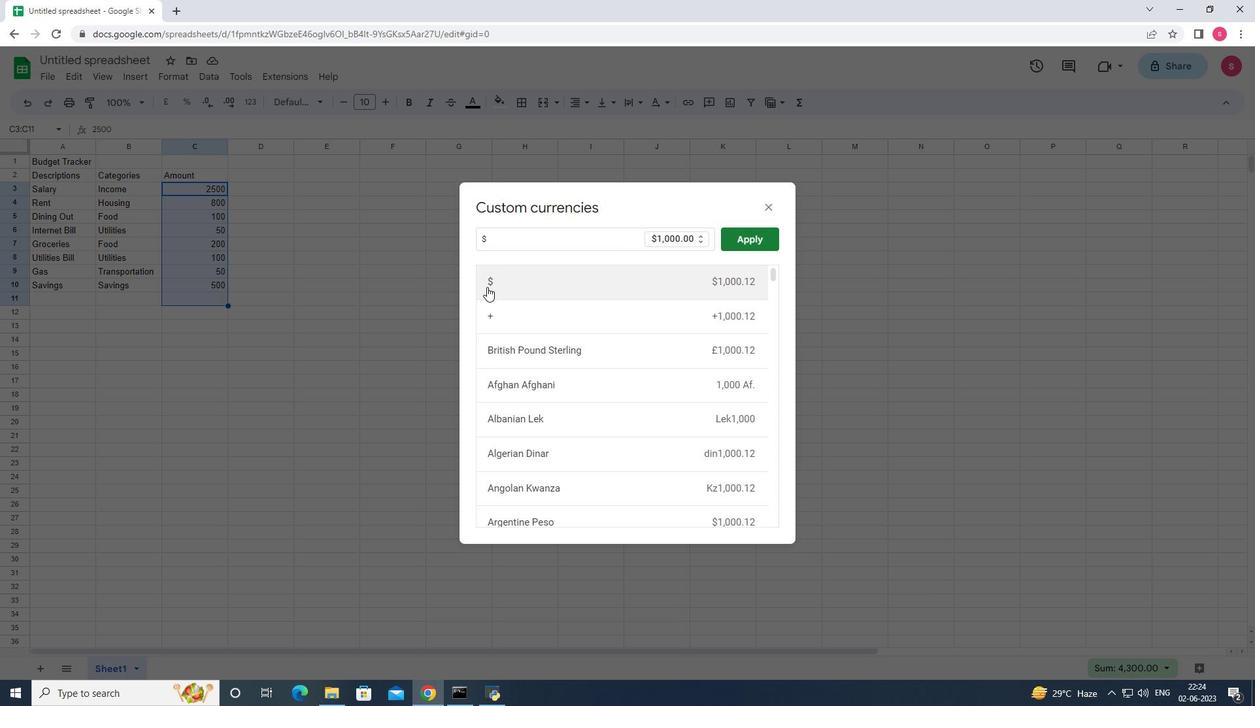 
Action: Mouse moved to (733, 237)
Screenshot: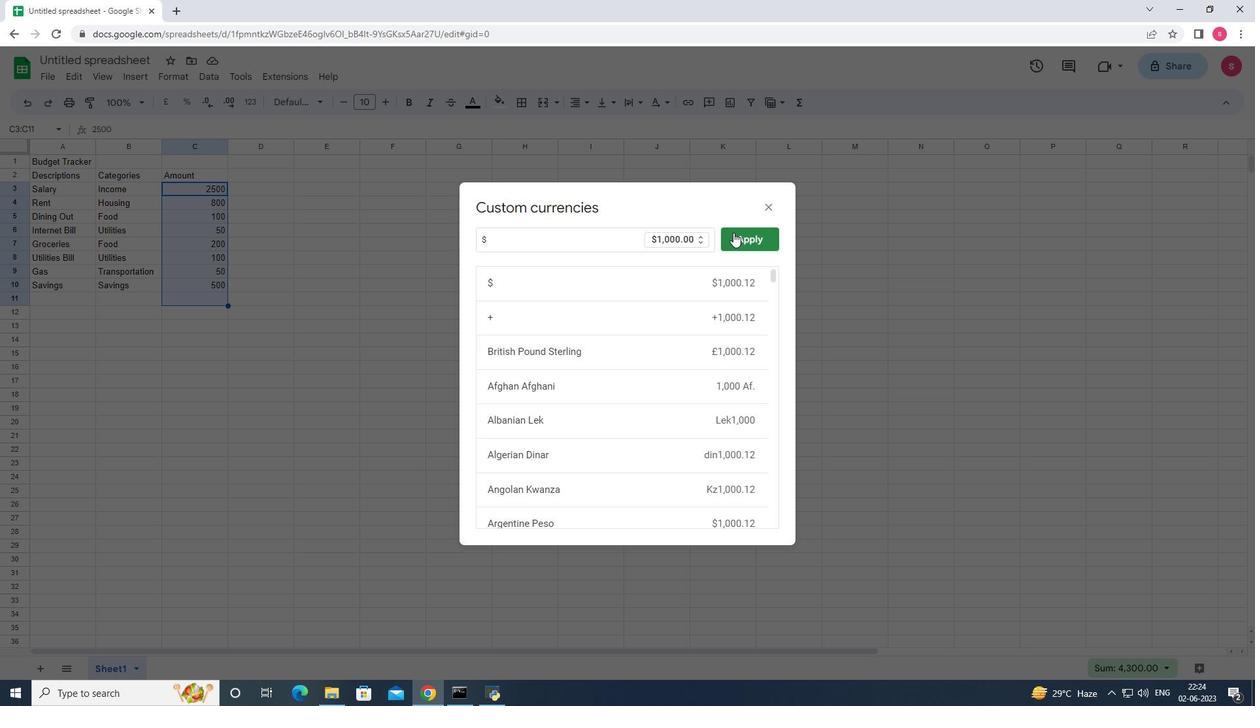
Action: Mouse pressed left at (733, 237)
Screenshot: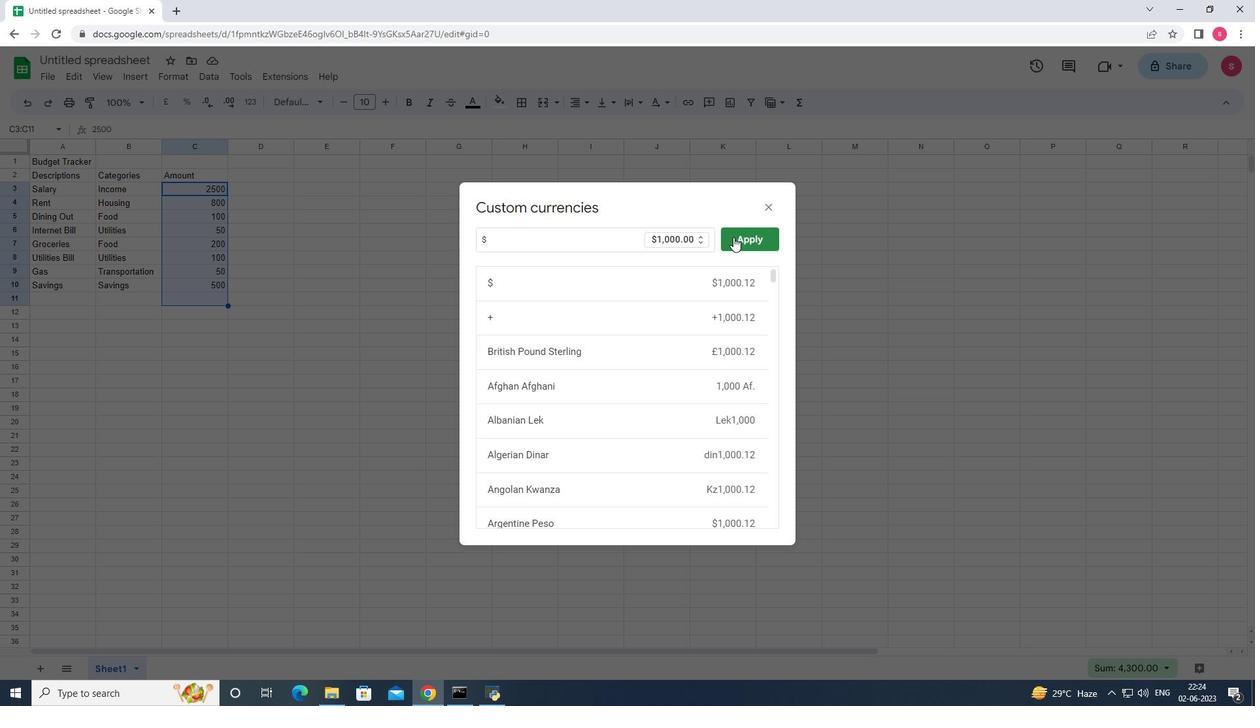 
Action: Mouse moved to (260, 175)
Screenshot: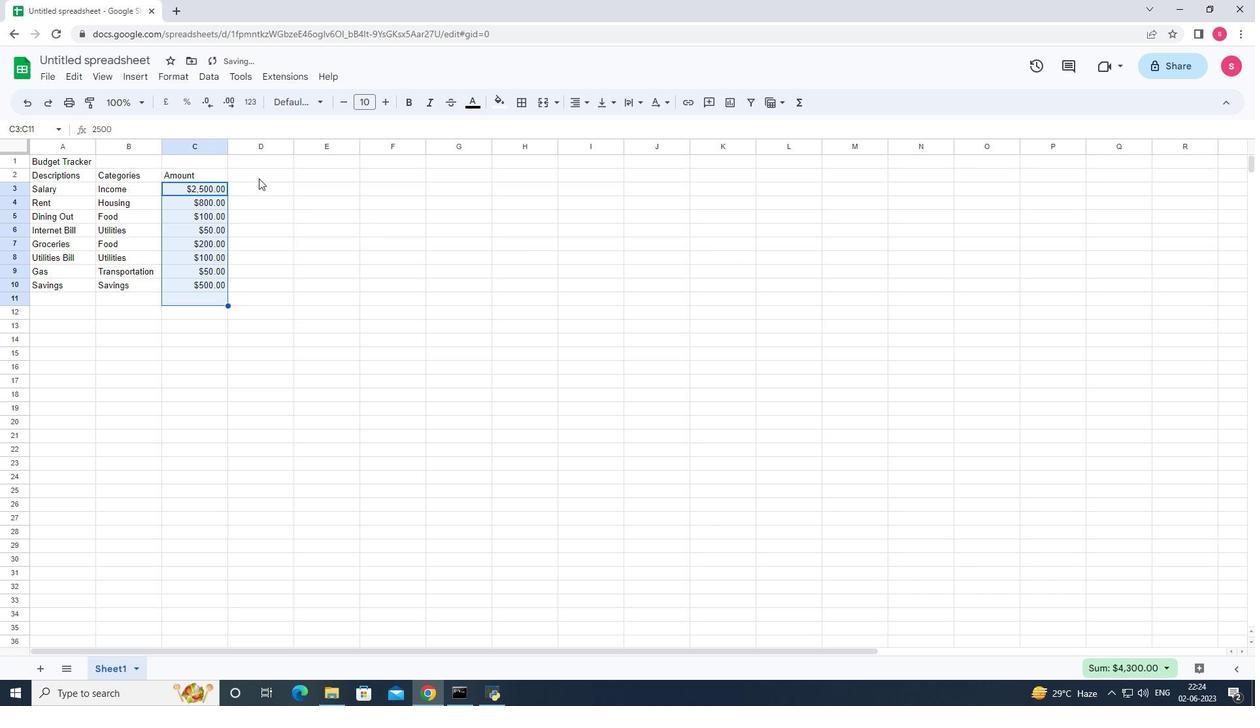 
Action: Mouse pressed left at (260, 175)
Screenshot: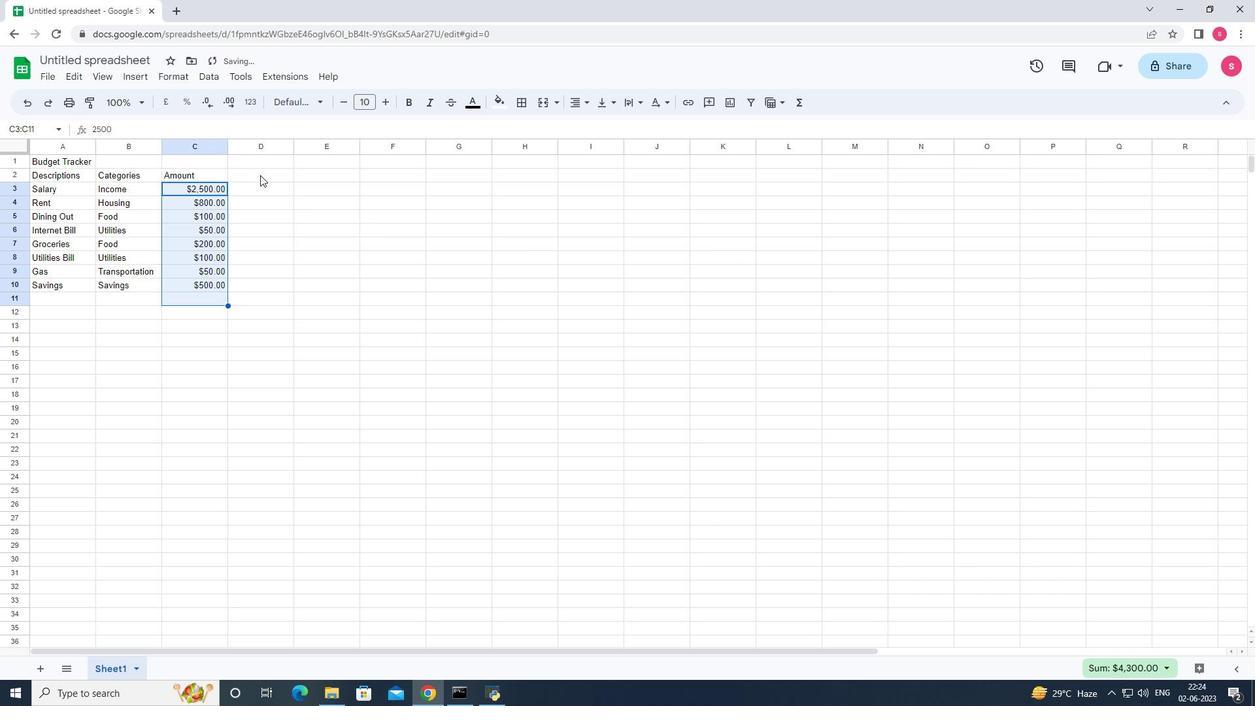 
Action: Key pressed <Key.shift>Dates<Key.enter>2023-05-01<Key.enter>2023-05-05<Key.enter>2023-05-10<Key.enter>2023-05-15<Key.enter>2023-05-19<Key.enter>2023-05-22<Key.enter>2023-05-25<Key.enter>2023-05-30<Key.enter><Key.right><Key.up><Key.up><Key.up><Key.up><Key.up><Key.up><Key.up><Key.up><Key.up><Key.shift>Income/<Key.space><Key.shift><Key.shift><Key.shift><Key.shift><Key.shift><Key.shift>Expense<Key.enter><Key.shift>Income<Key.space><Key.enter><Key.shift>Expense<Key.enter><Key.shift>Eex<Key.backspace><Key.backspace>xpense<Key.enter><Key.shift>Expense<Key.enter><Key.shift>Expense<Key.enter><Key.shift>Expense<Key.enter><Key.shift>Expense<Key.enter><Key.shift><Key.shift><Key.shift>Income<Key.right>
Screenshot: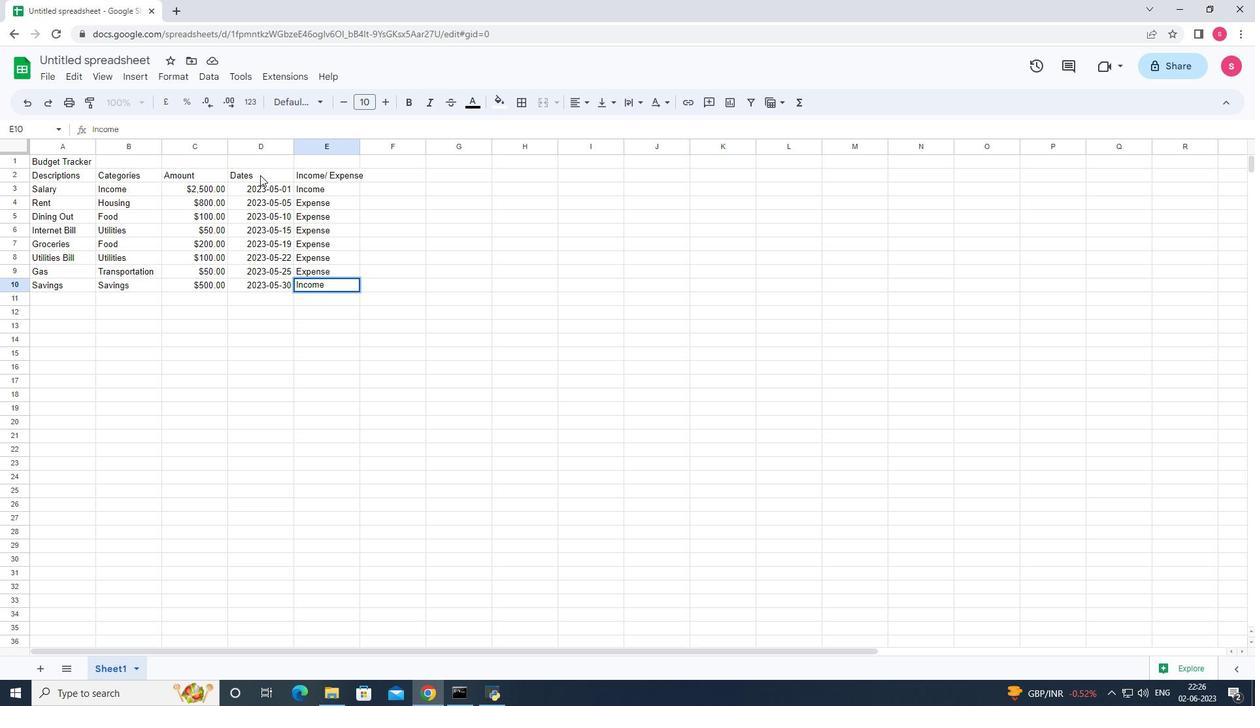 
Action: Mouse moved to (73, 59)
Screenshot: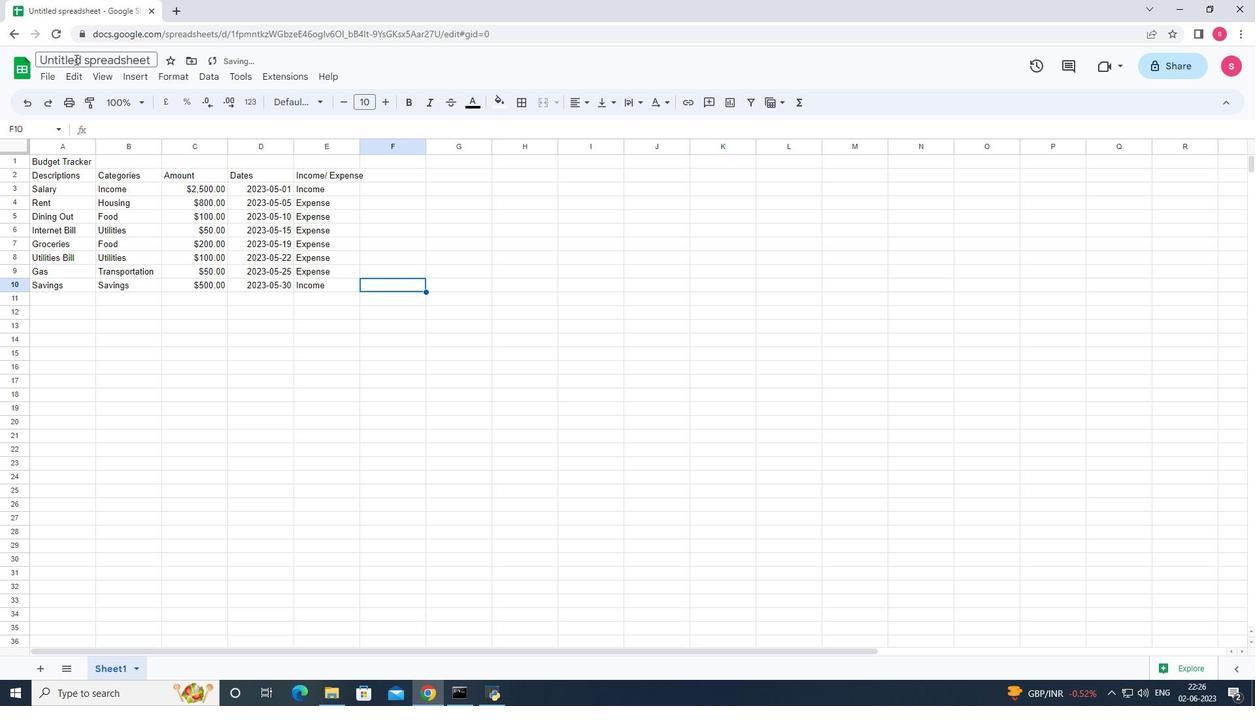 
Action: Mouse pressed left at (73, 59)
Screenshot: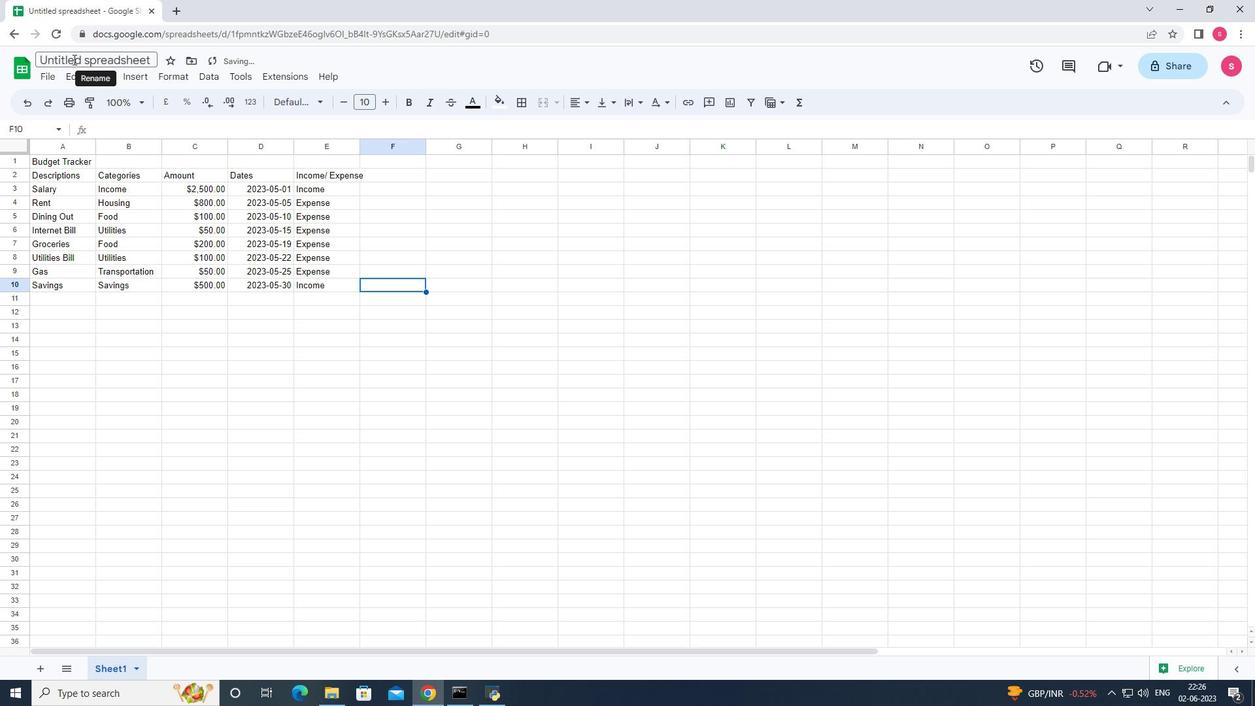 
Action: Key pressed <Key.backspace><Key.shift>Dashboard<Key.shift>Tax<Key.shift>Formsbook
Screenshot: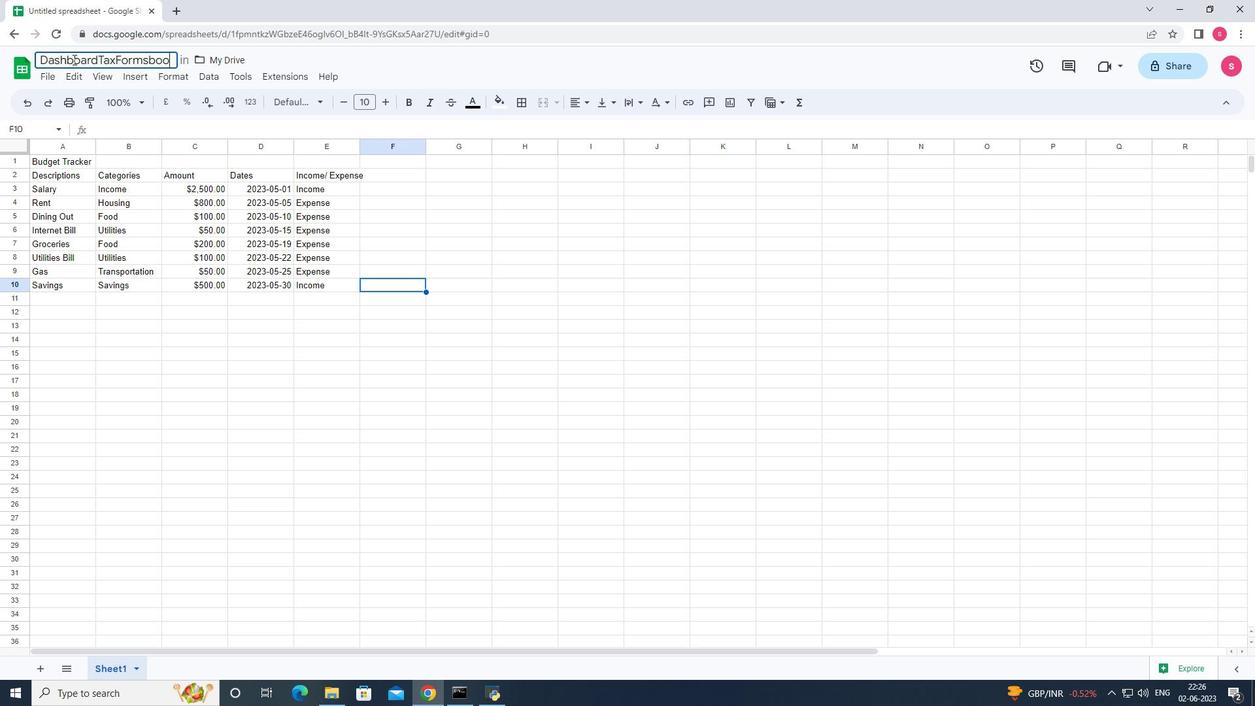 
Action: Mouse moved to (96, 145)
Screenshot: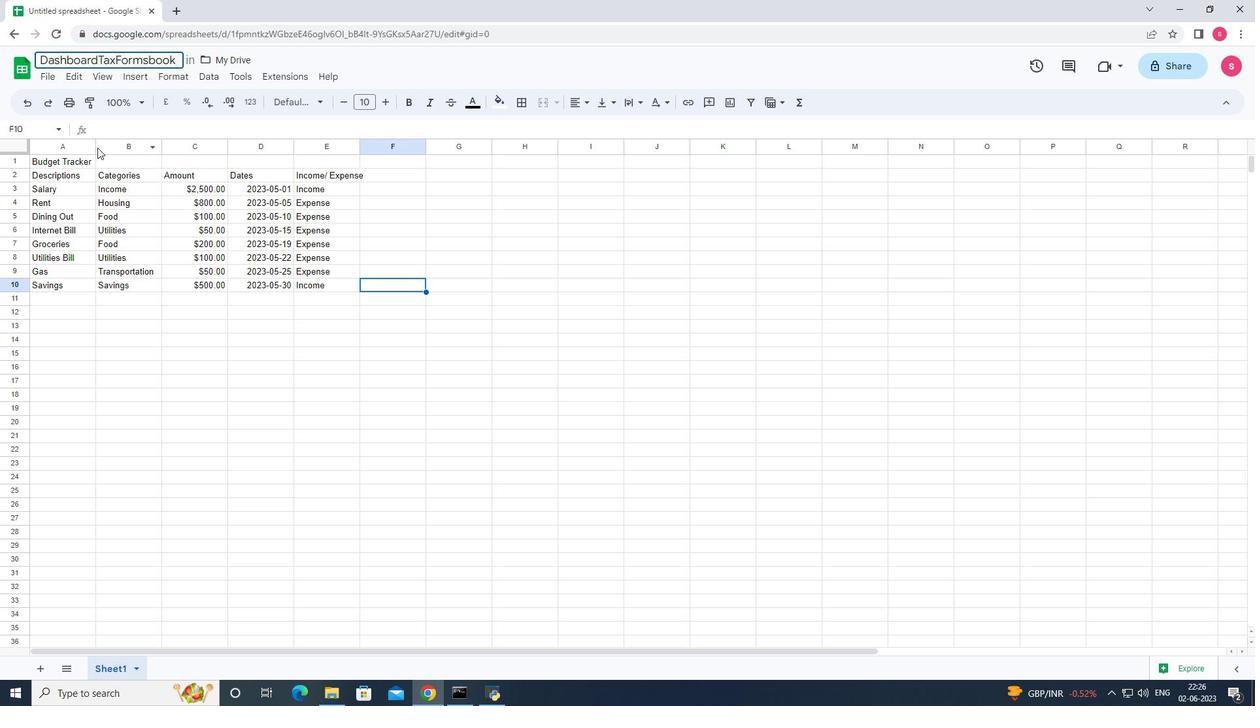 
Action: Mouse pressed left at (96, 145)
Screenshot: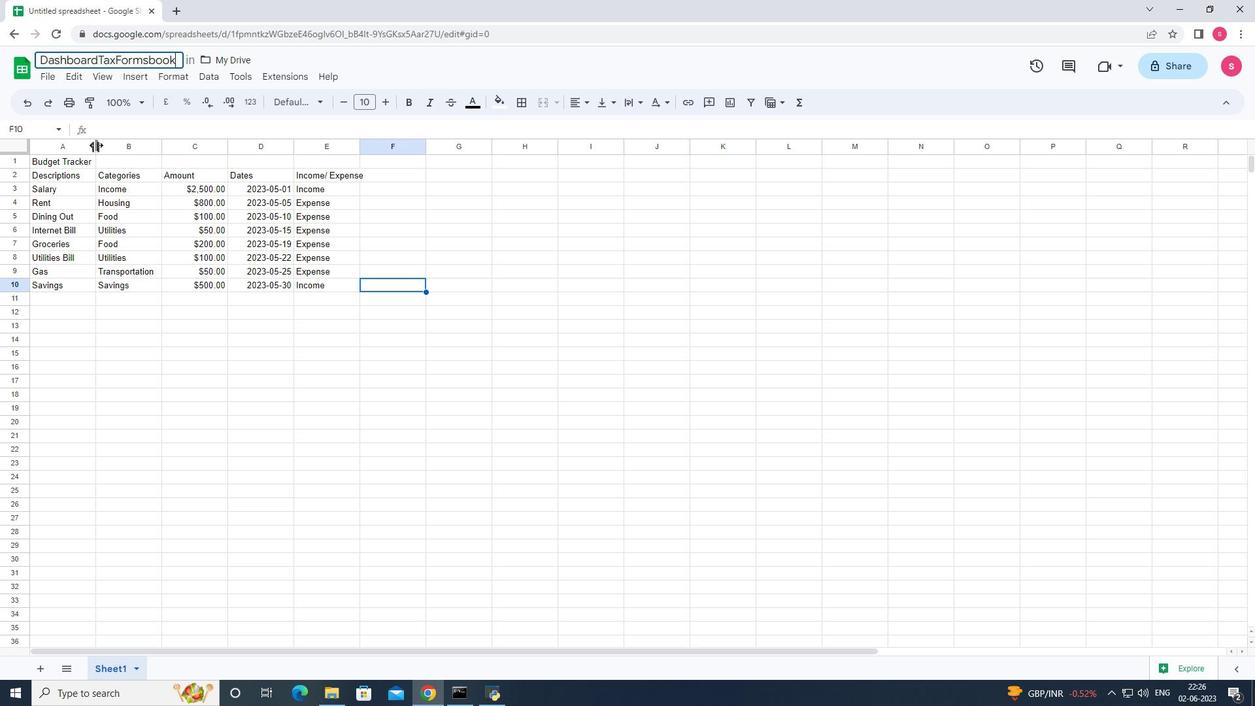 
Action: Mouse pressed left at (96, 145)
Screenshot: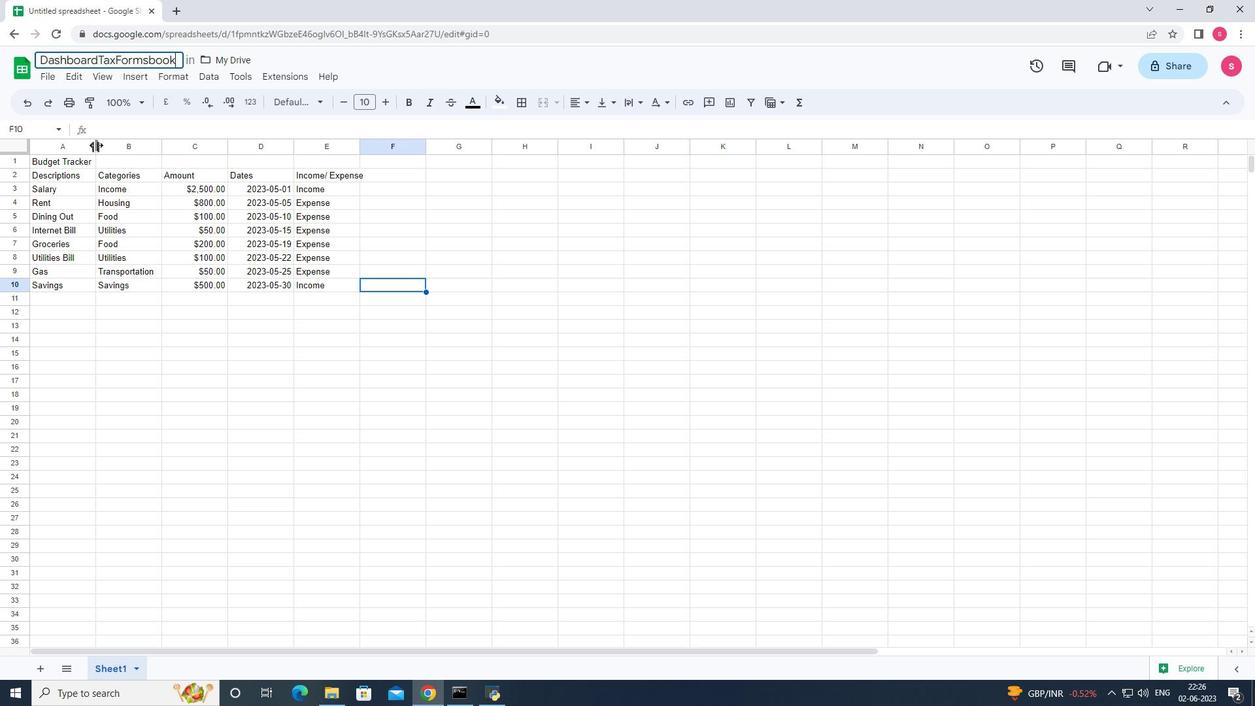 
Action: Mouse moved to (159, 144)
Screenshot: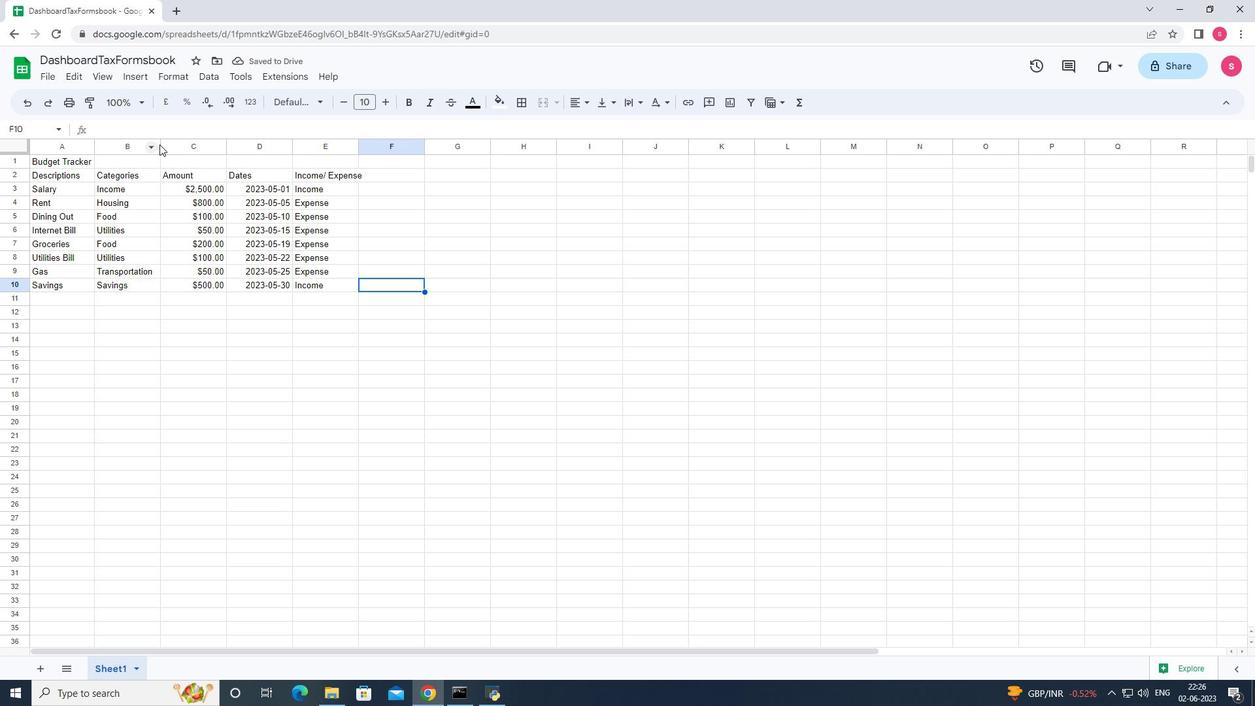 
Action: Mouse pressed left at (159, 144)
Screenshot: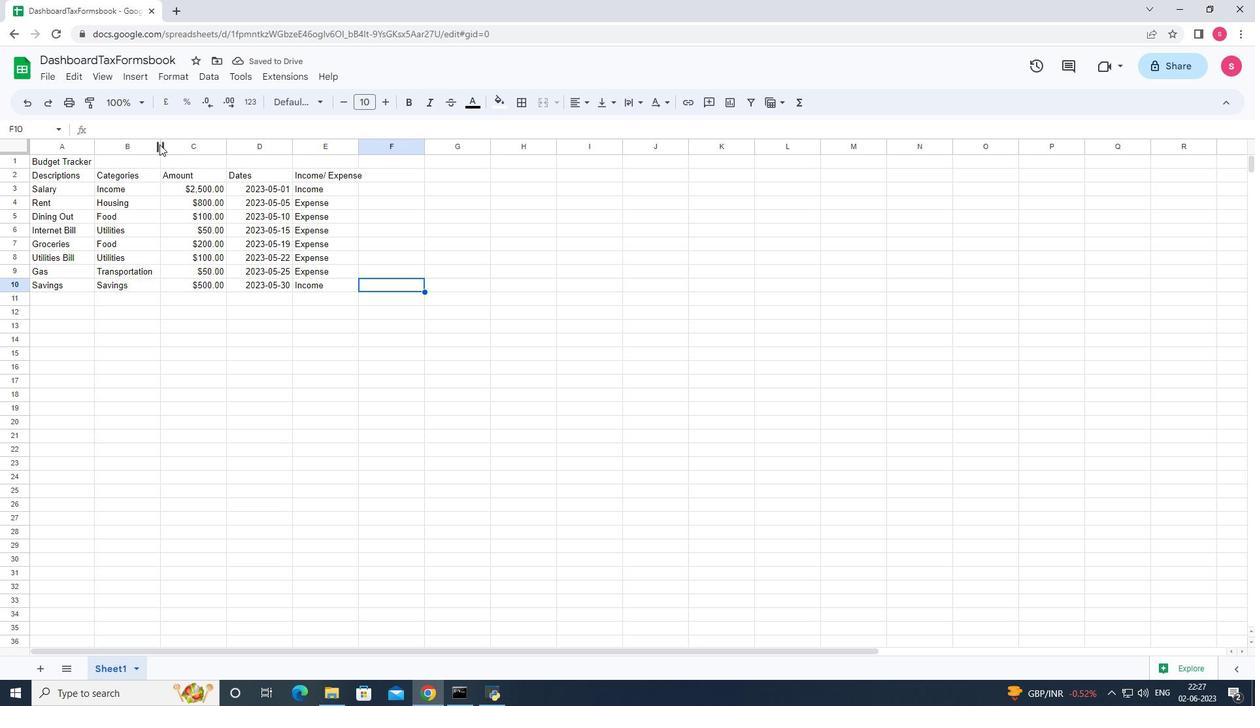 
Action: Mouse pressed left at (159, 144)
Screenshot: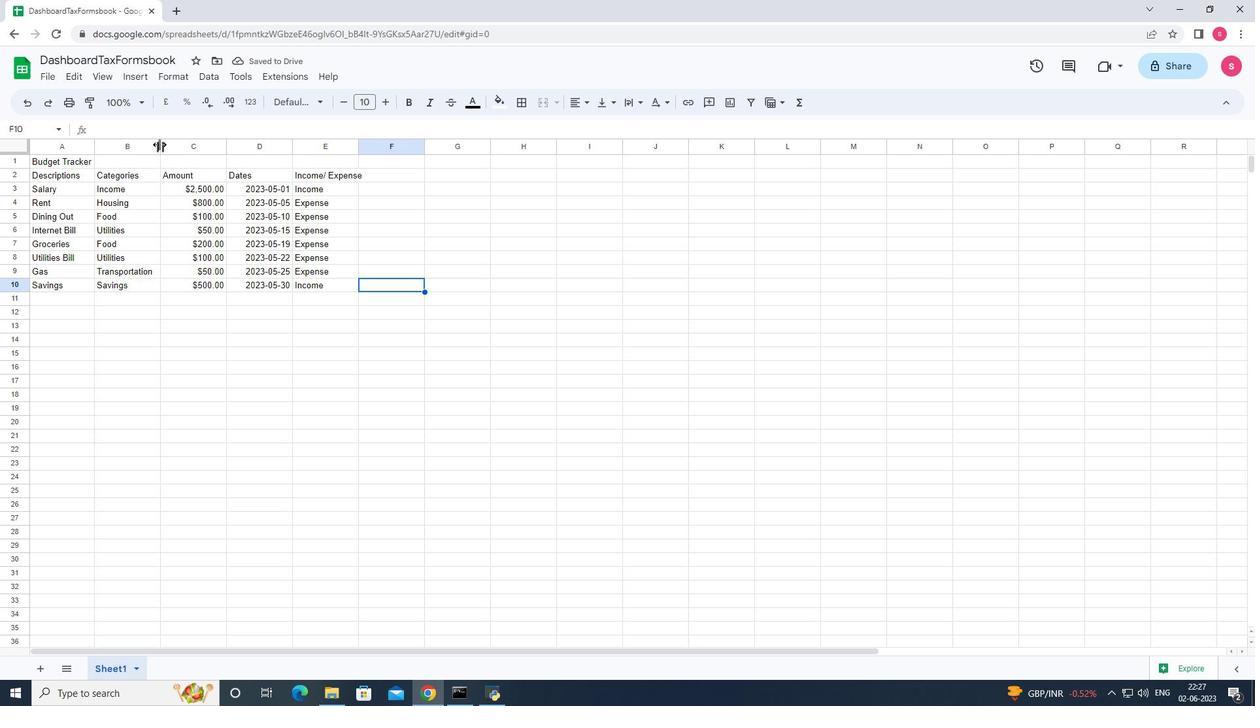 
Action: Mouse moved to (220, 146)
Screenshot: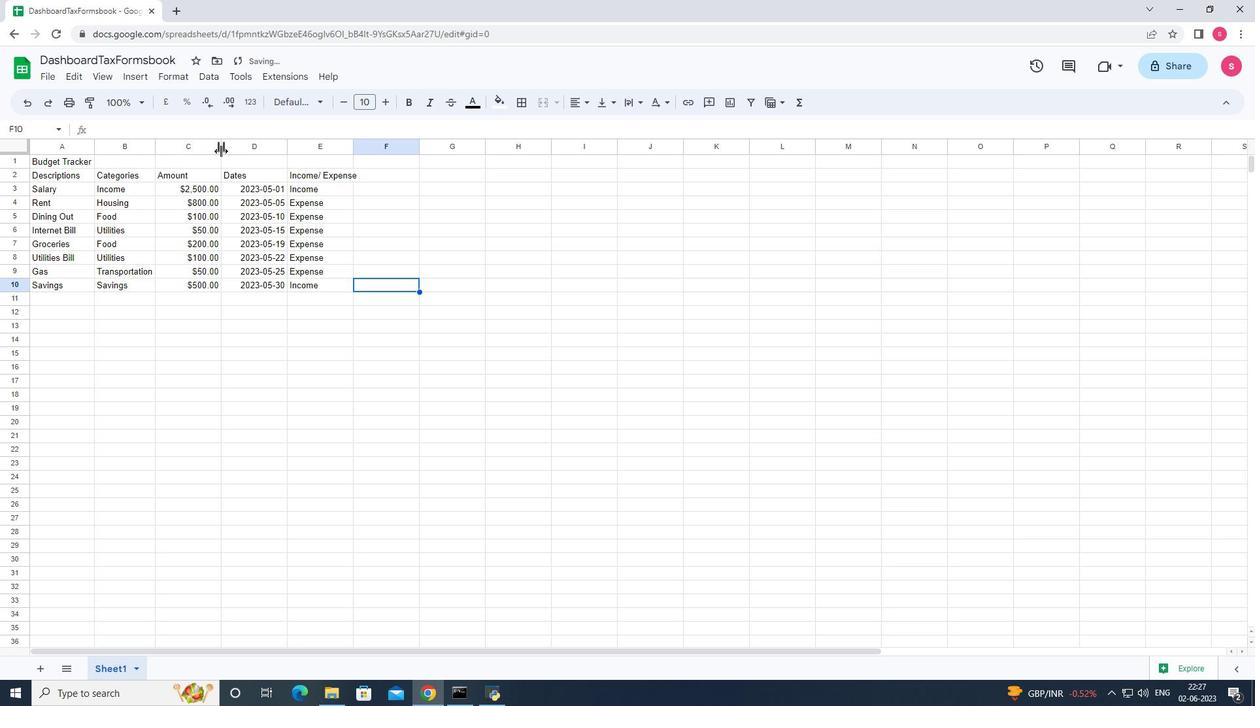 
Action: Mouse pressed left at (220, 146)
Screenshot: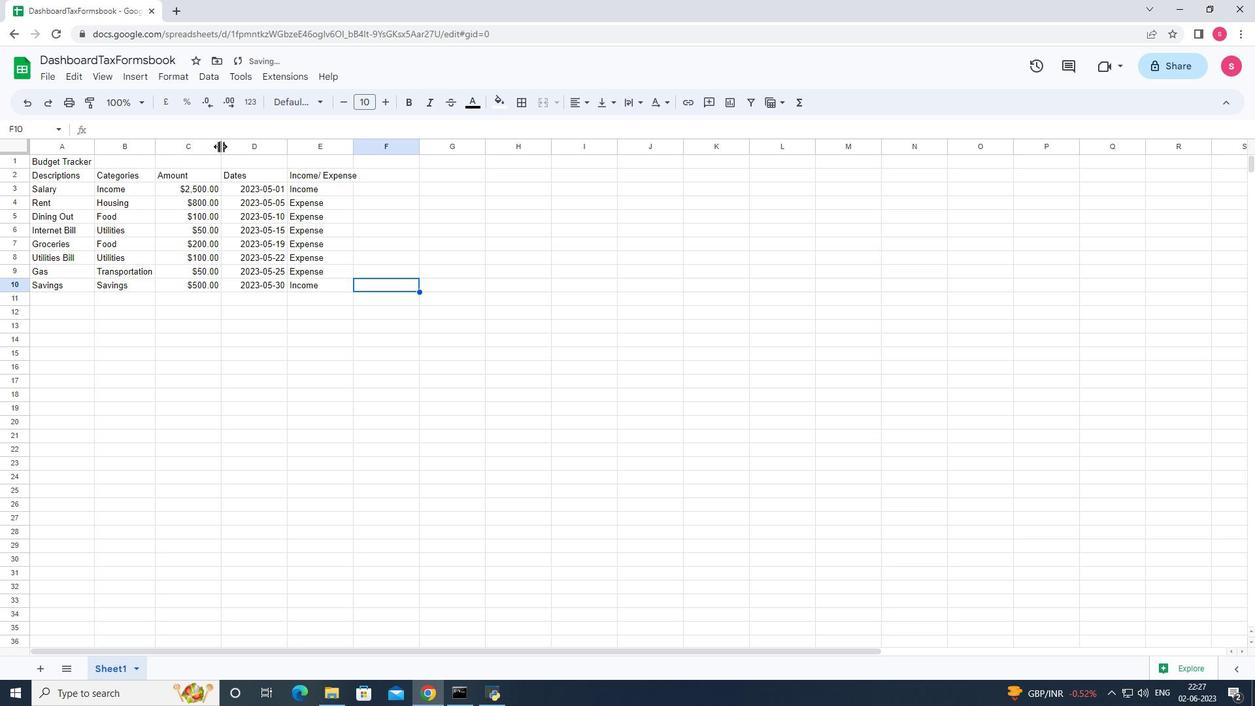 
Action: Mouse pressed left at (220, 146)
Screenshot: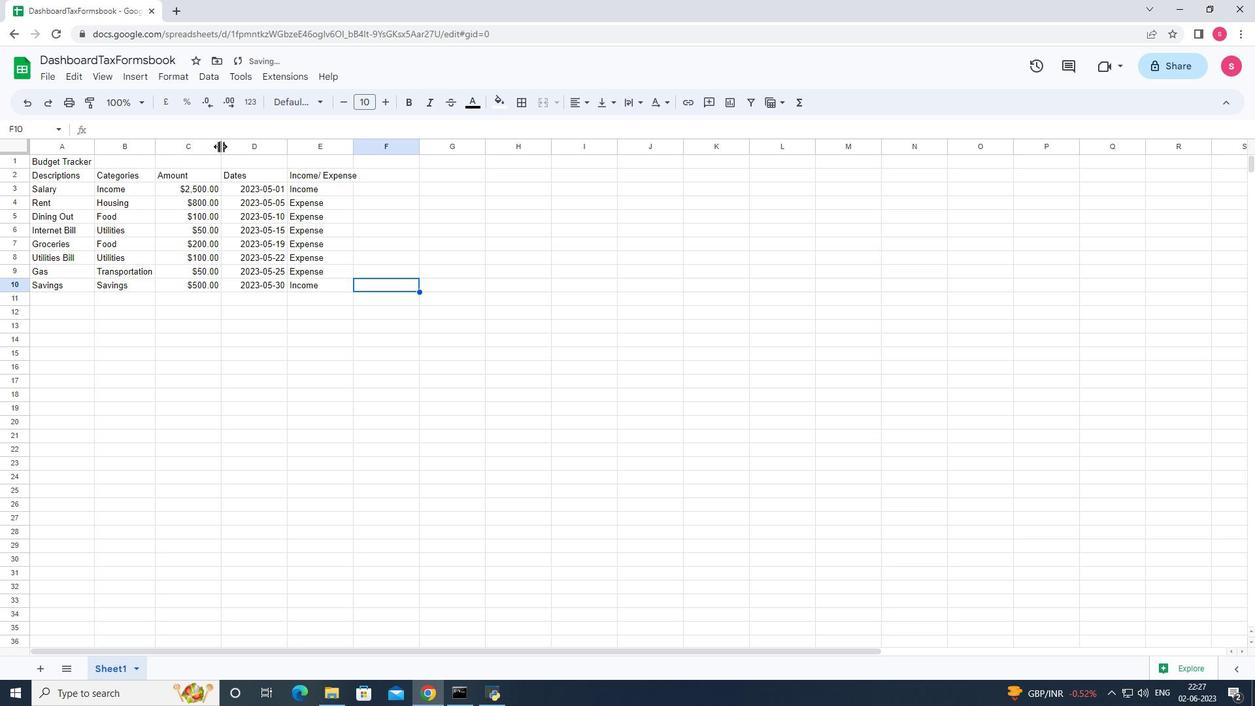 
Action: Mouse moved to (265, 147)
Screenshot: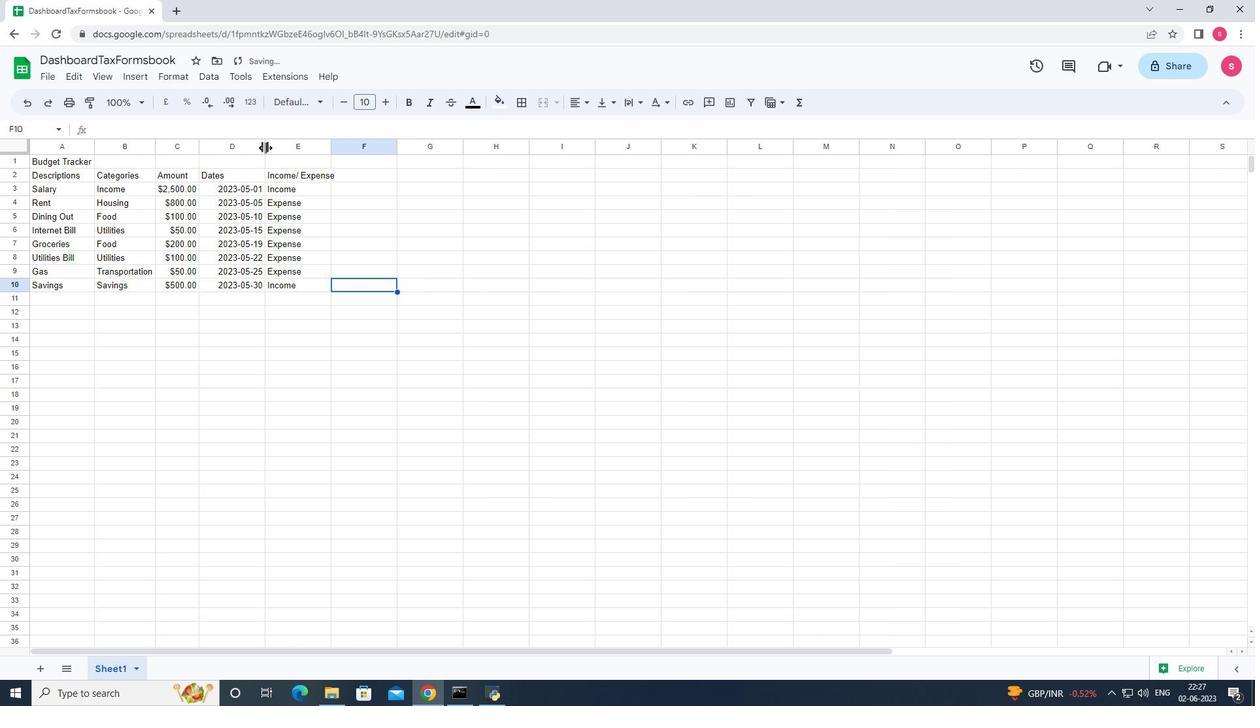 
Action: Mouse pressed left at (265, 147)
Screenshot: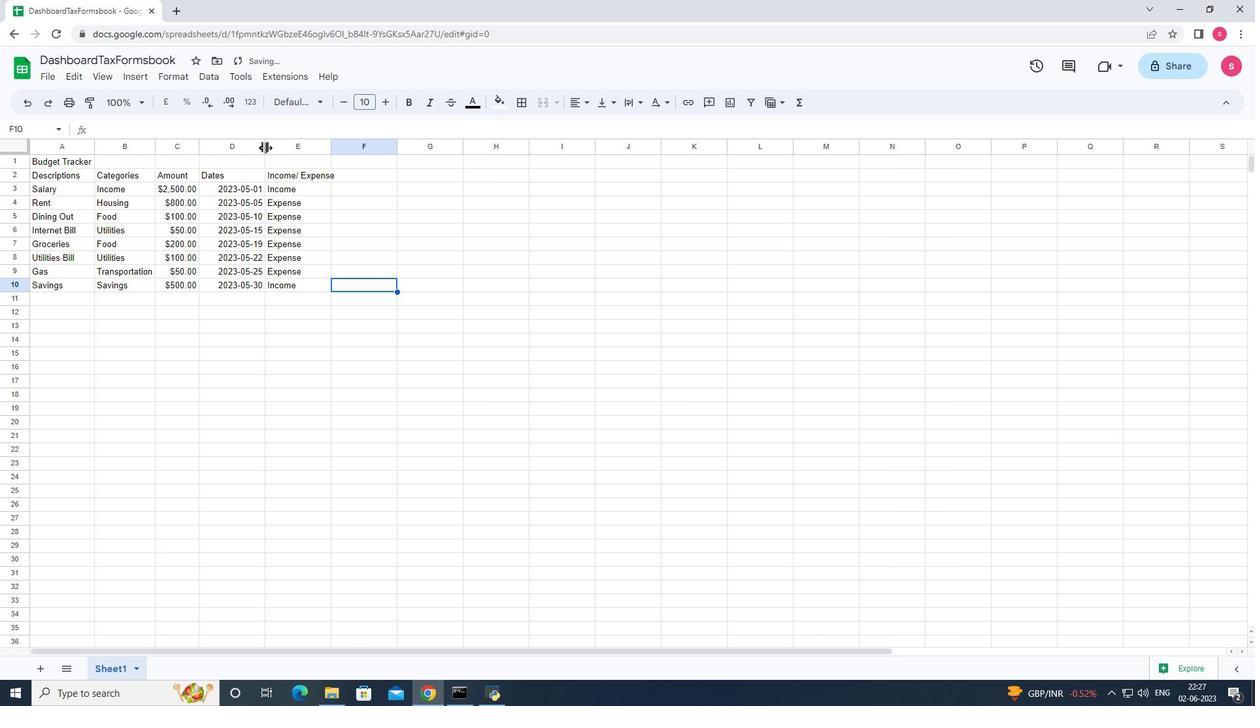 
Action: Mouse pressed left at (265, 147)
Screenshot: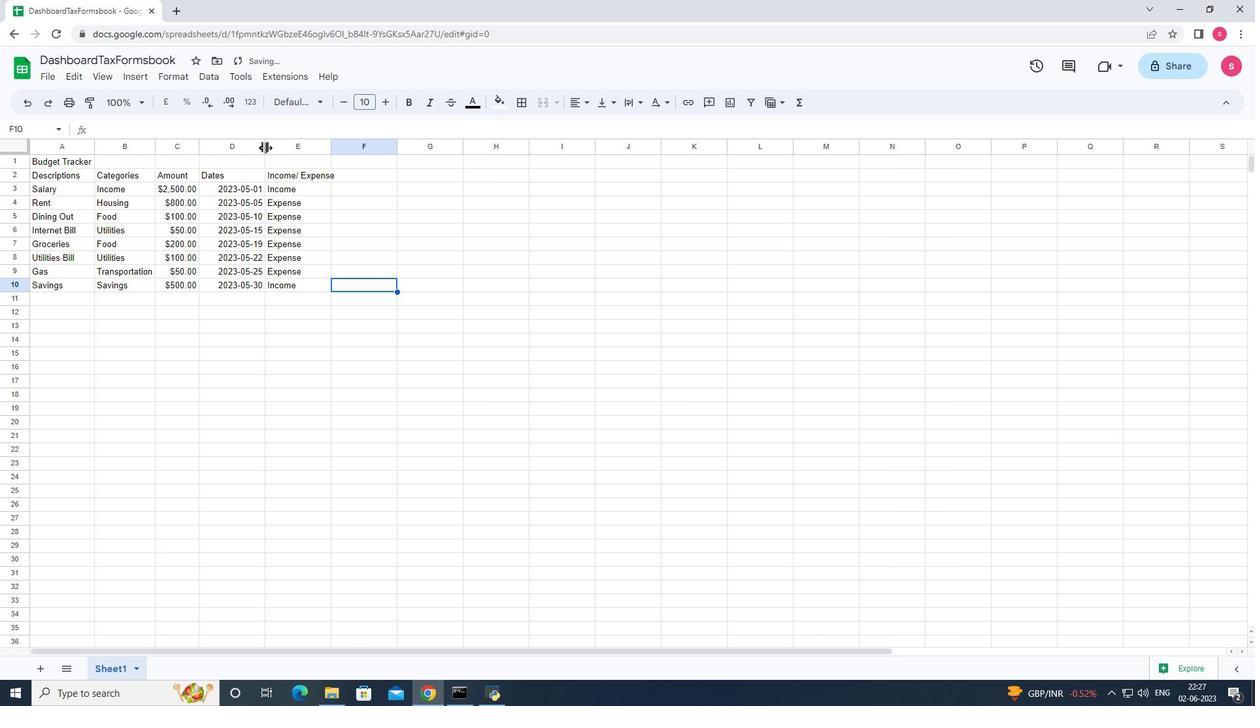 
Action: Mouse moved to (313, 150)
Screenshot: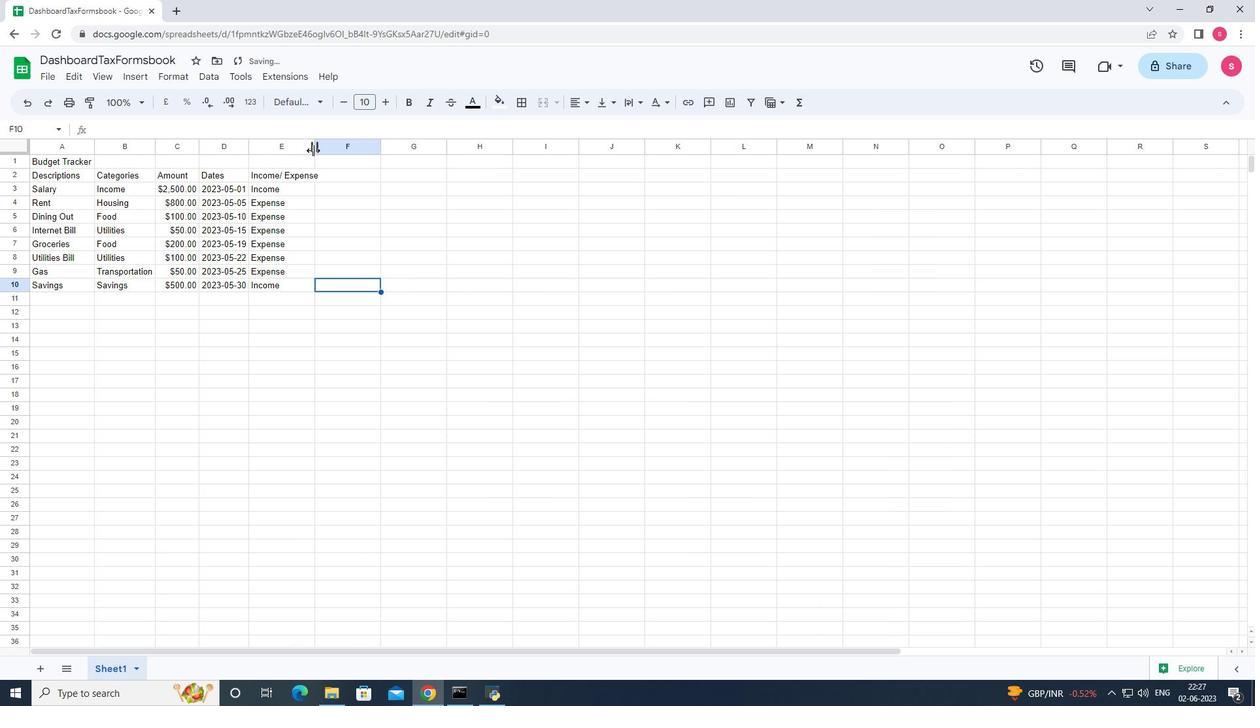 
Action: Mouse pressed left at (313, 150)
Screenshot: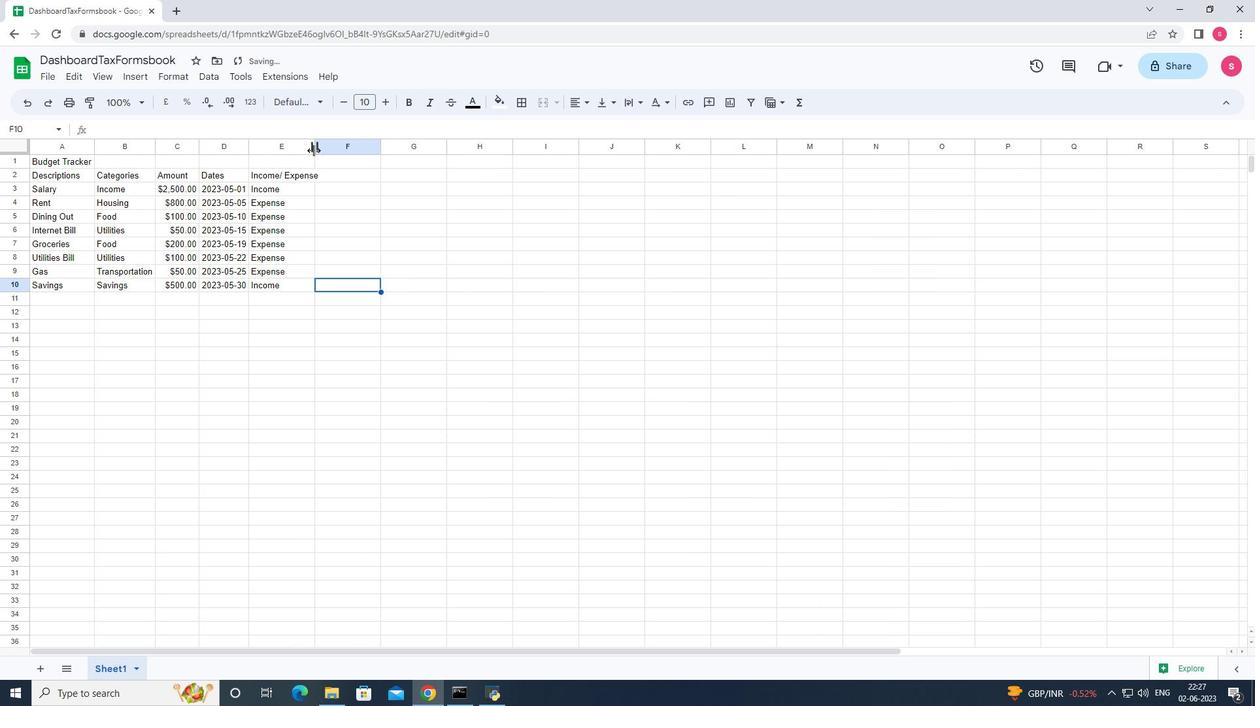 
Action: Mouse pressed left at (313, 150)
Screenshot: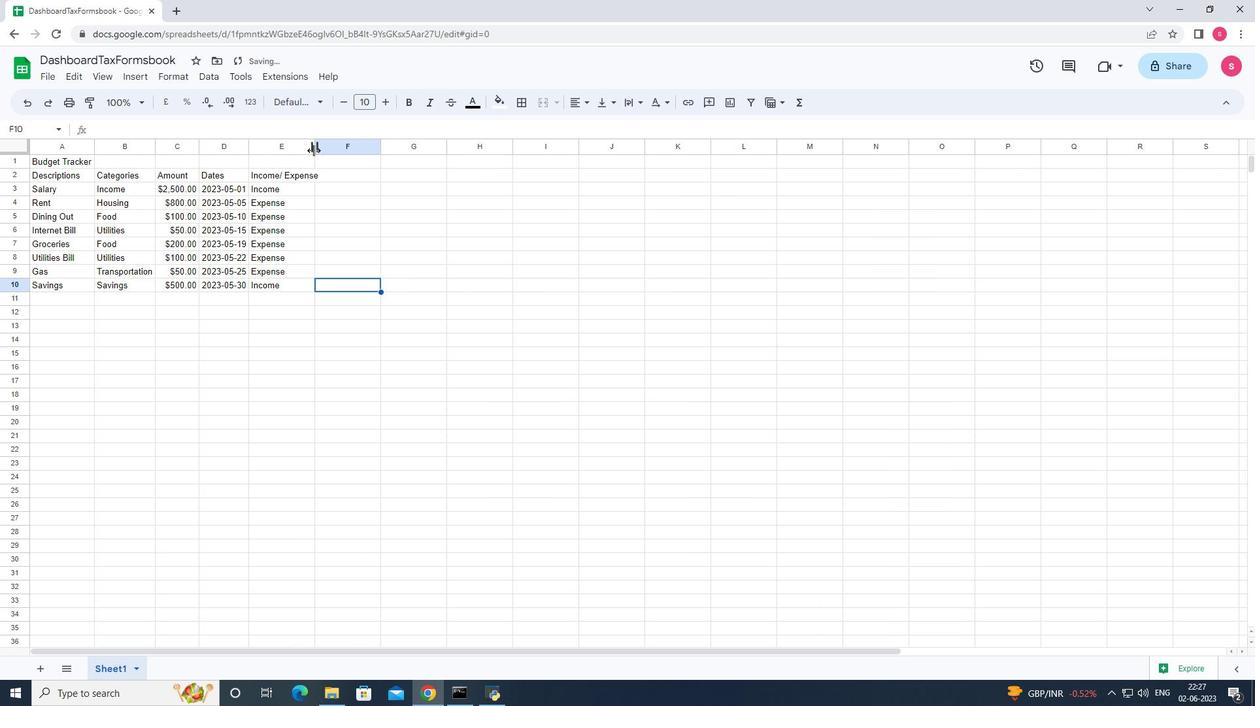 
Action: Mouse moved to (132, 339)
Screenshot: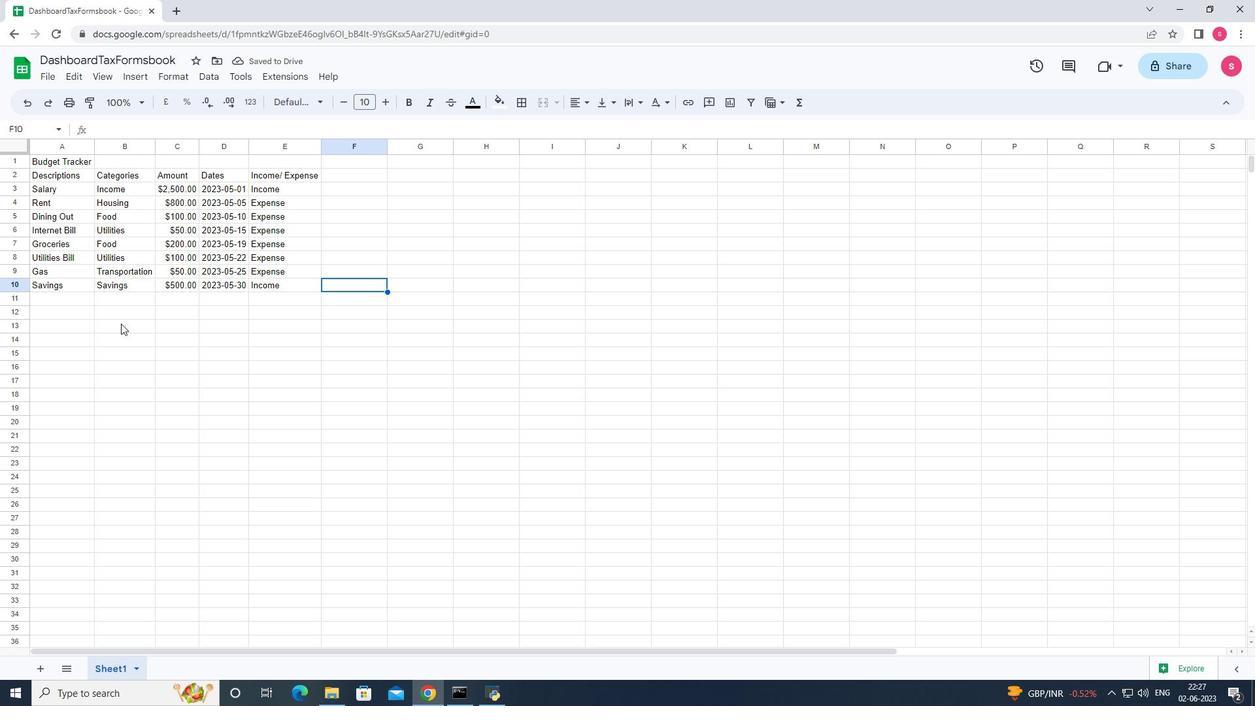 
Action: Key pressed ctrl+S
Screenshot: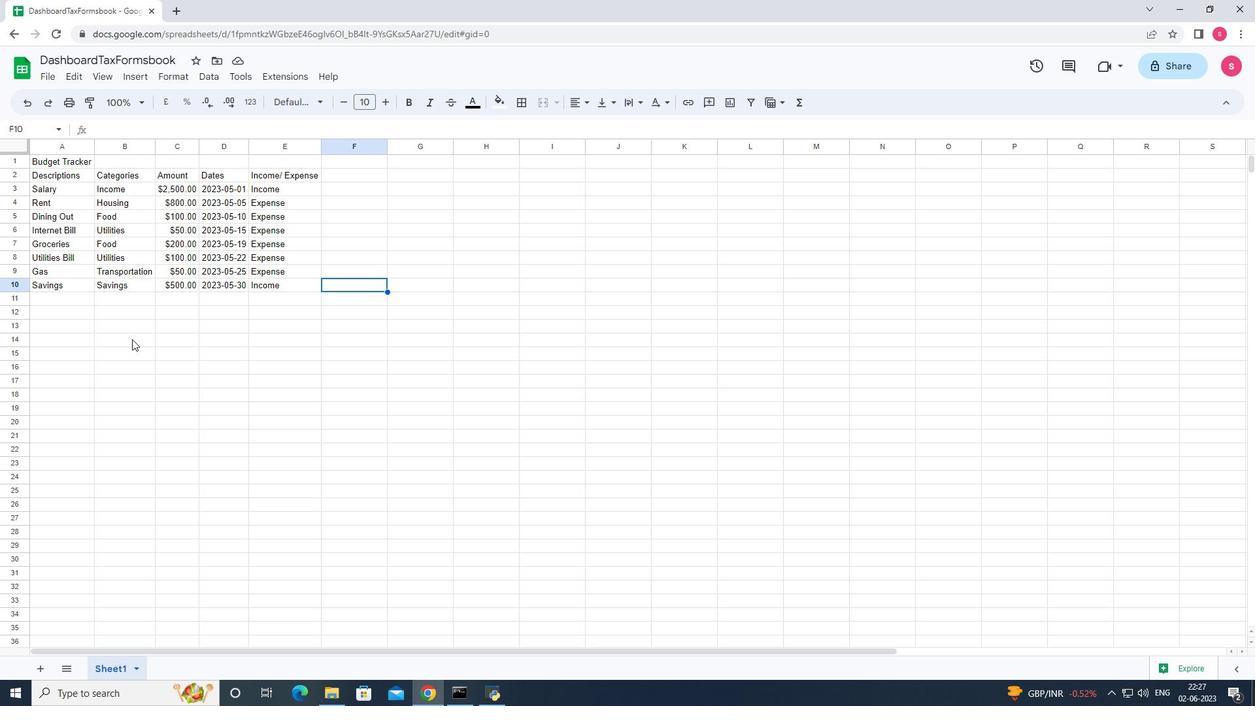 
